 Task: Change the location settings on Google Flights.
Action: Mouse pressed left at (506, 178)
Screenshot: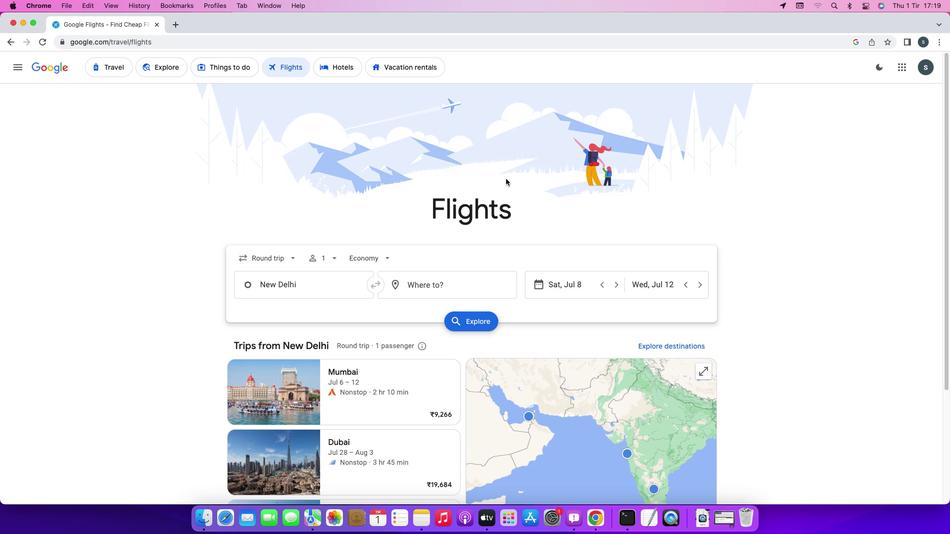
Action: Mouse moved to (513, 207)
Screenshot: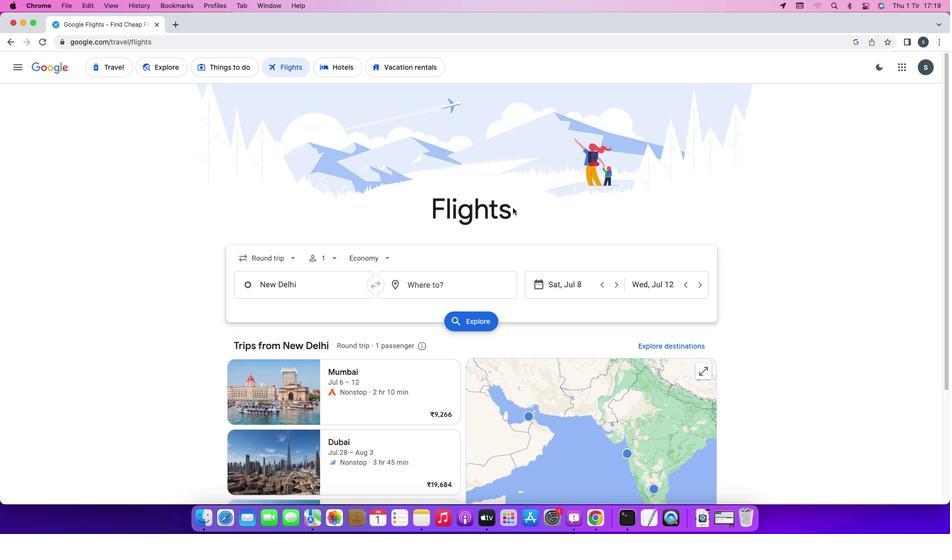 
Action: Mouse scrolled (513, 207) with delta (0, 0)
Screenshot: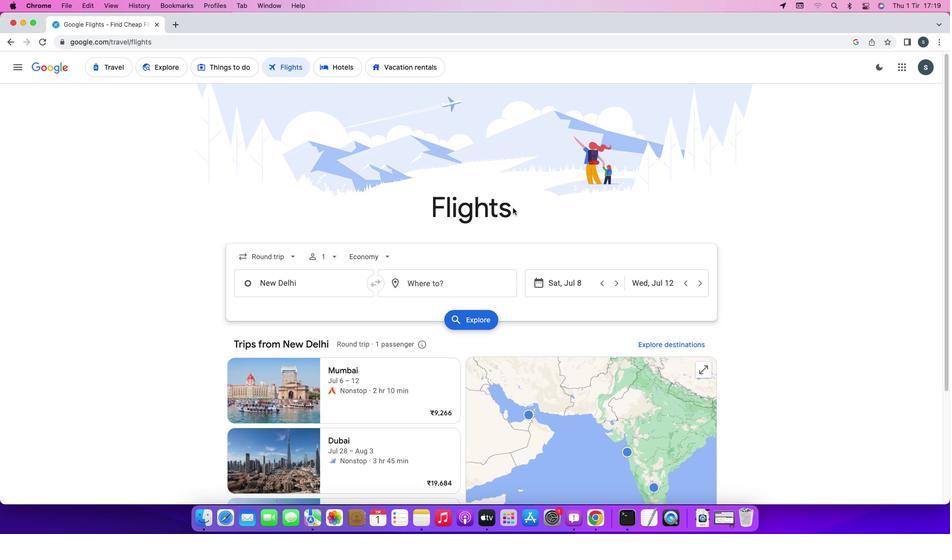 
Action: Mouse scrolled (513, 207) with delta (0, 0)
Screenshot: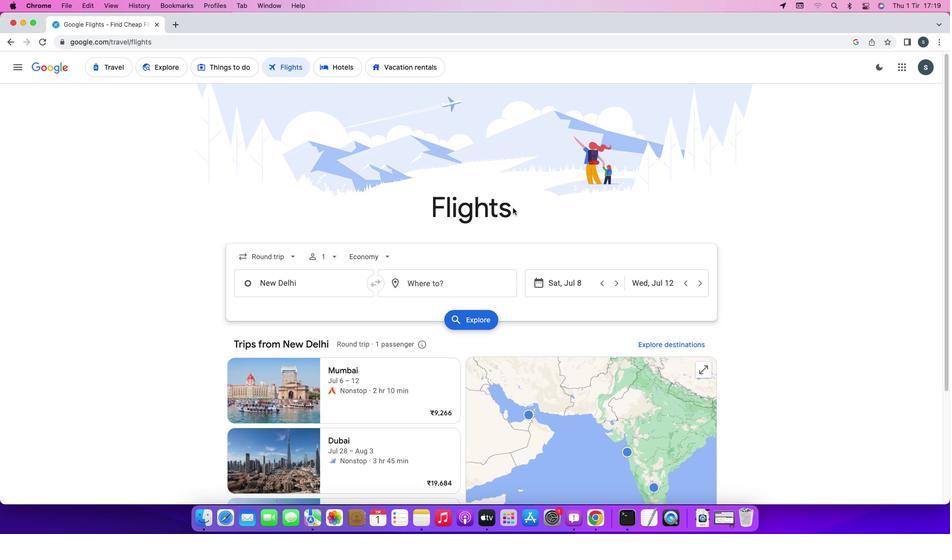 
Action: Mouse scrolled (513, 207) with delta (0, -1)
Screenshot: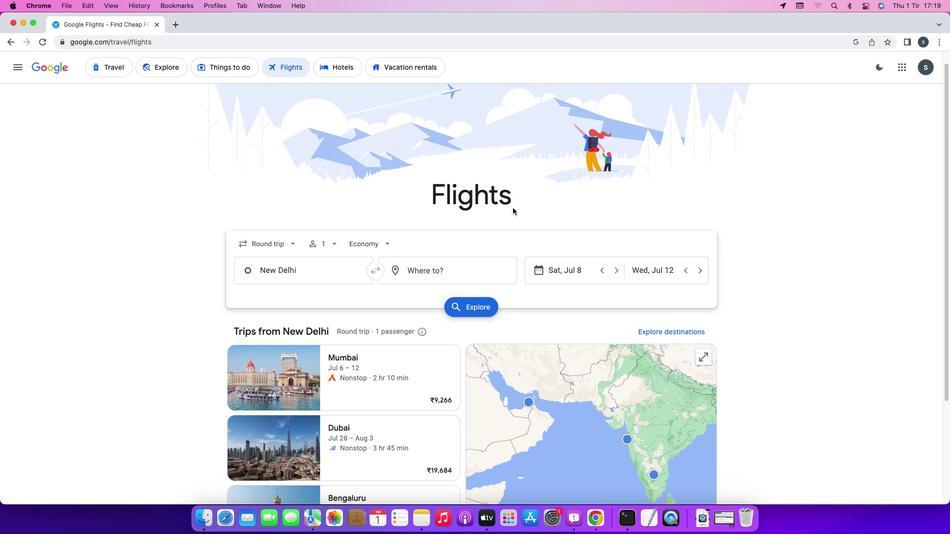 
Action: Mouse scrolled (513, 207) with delta (0, -2)
Screenshot: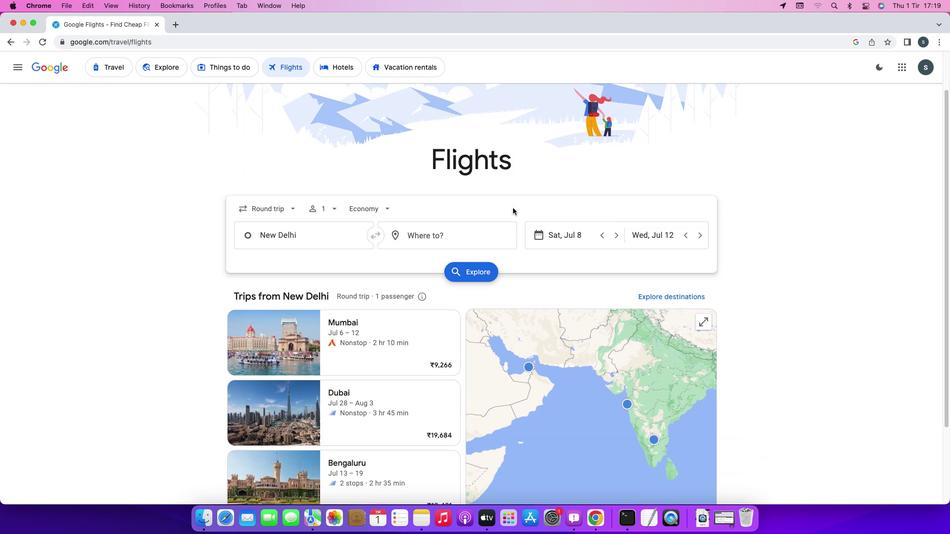 
Action: Mouse scrolled (513, 207) with delta (0, -2)
Screenshot: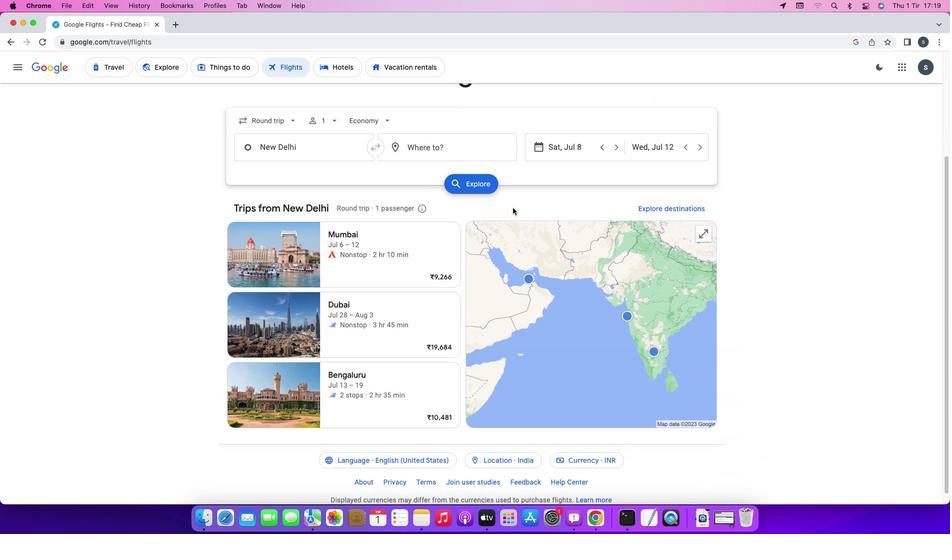 
Action: Mouse scrolled (513, 207) with delta (0, 0)
Screenshot: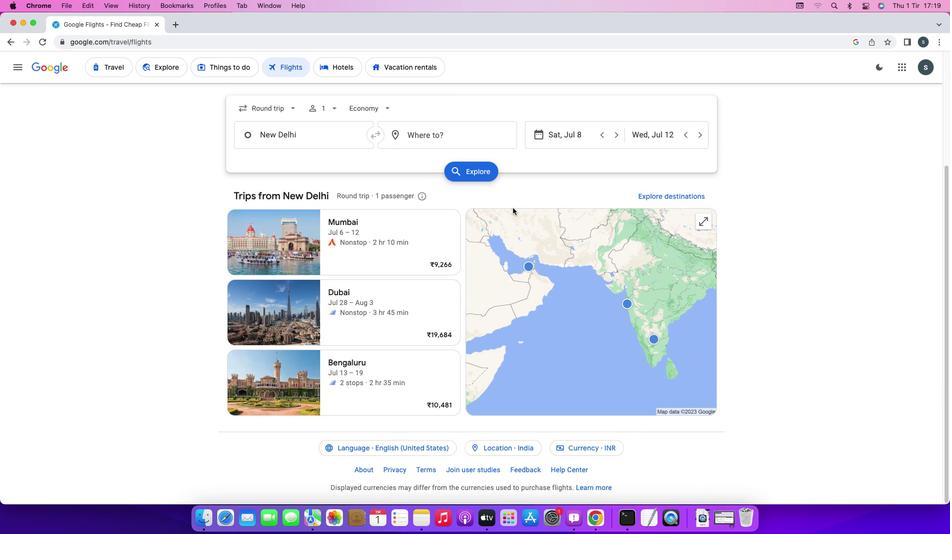 
Action: Mouse scrolled (513, 207) with delta (0, 0)
Screenshot: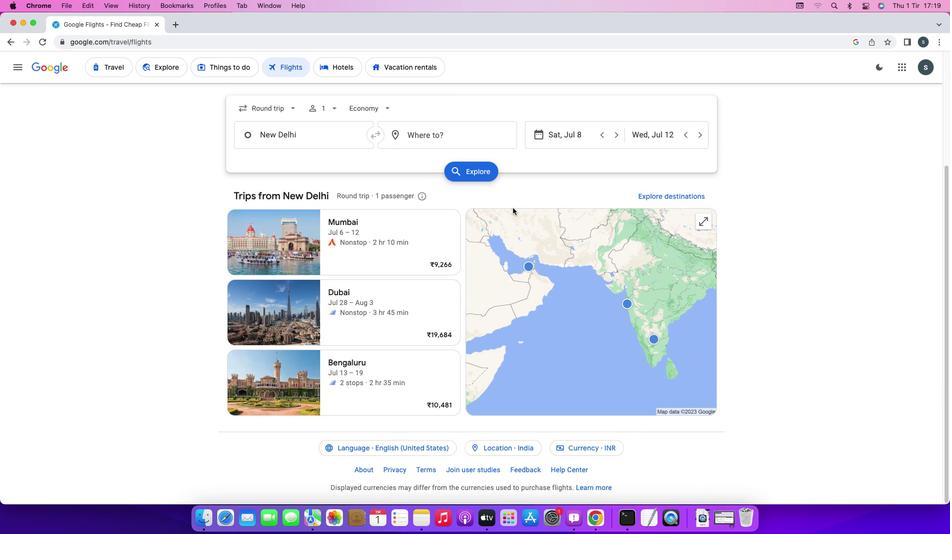 
Action: Mouse scrolled (513, 207) with delta (0, -1)
Screenshot: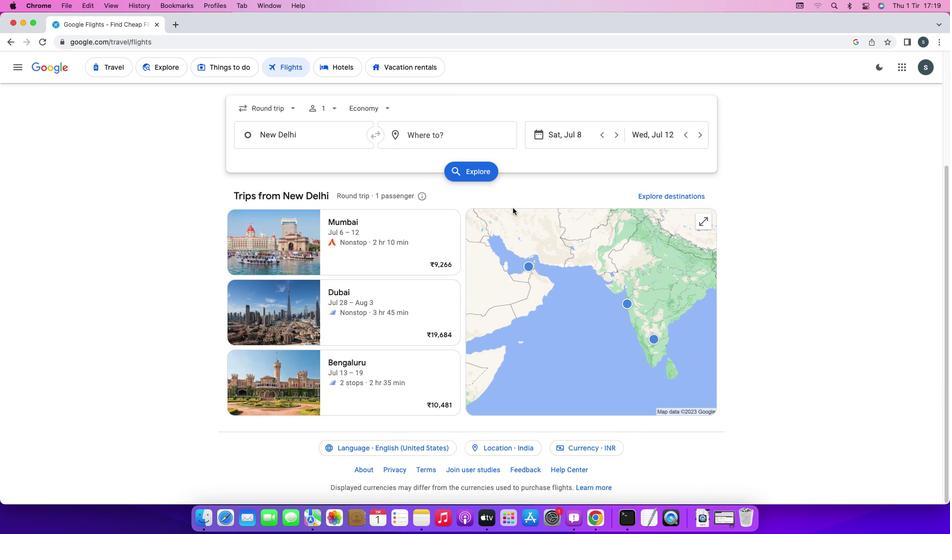 
Action: Mouse moved to (484, 450)
Screenshot: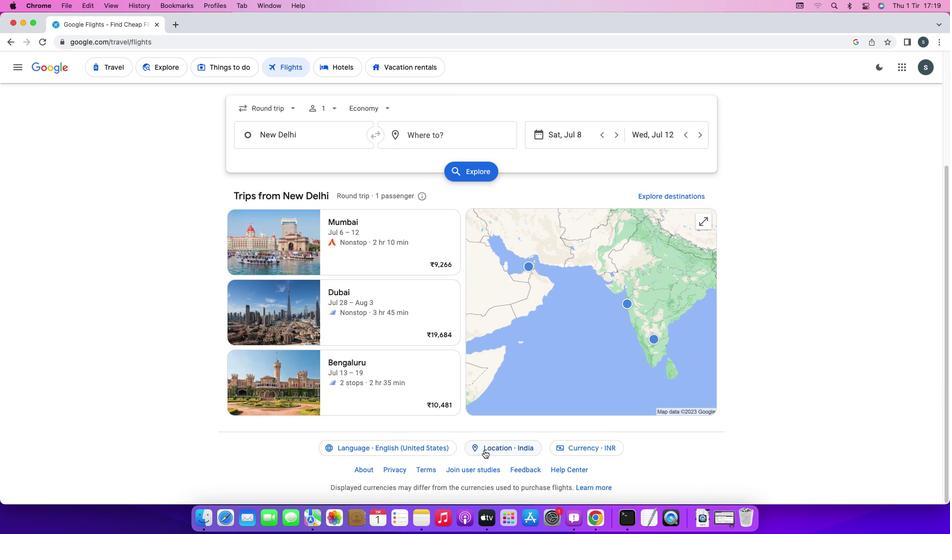 
Action: Mouse pressed left at (484, 450)
Screenshot: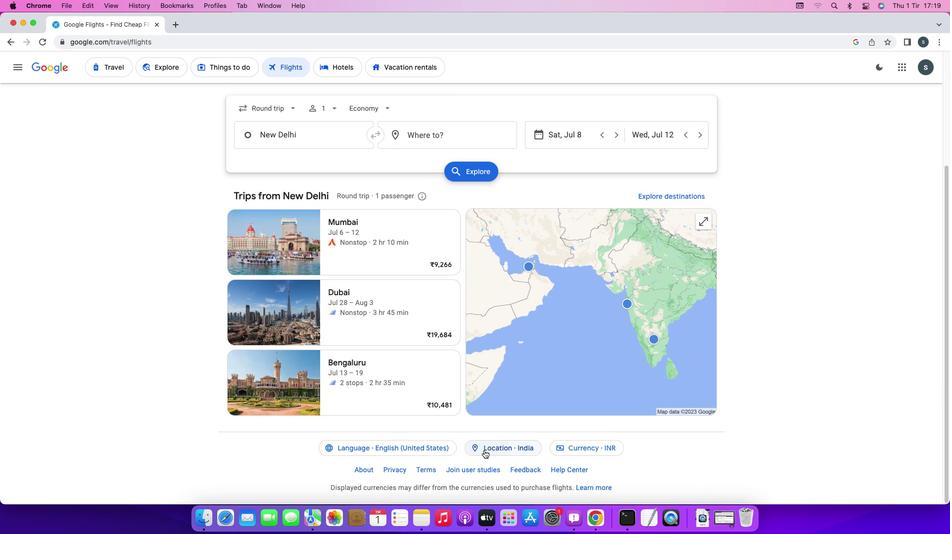 
Action: Mouse moved to (460, 309)
Screenshot: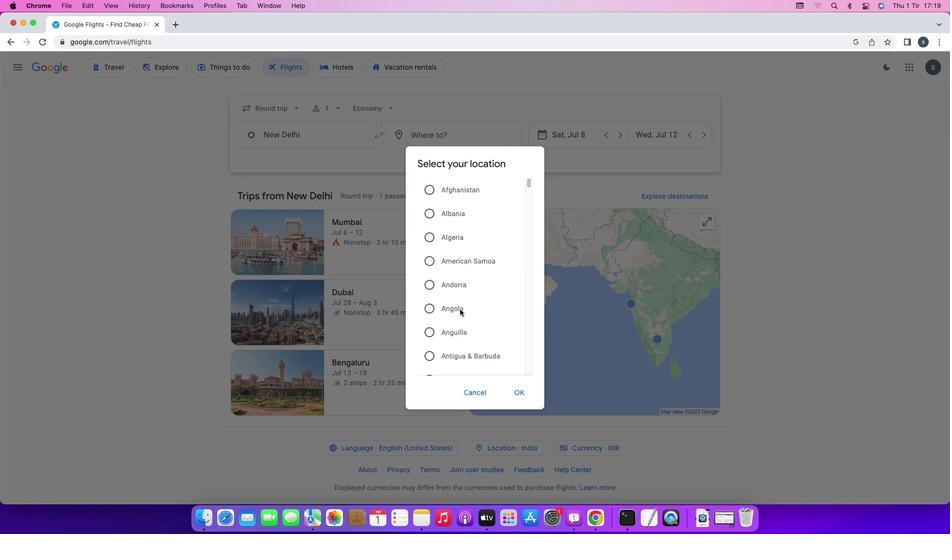 
Action: Mouse scrolled (460, 309) with delta (0, 0)
Screenshot: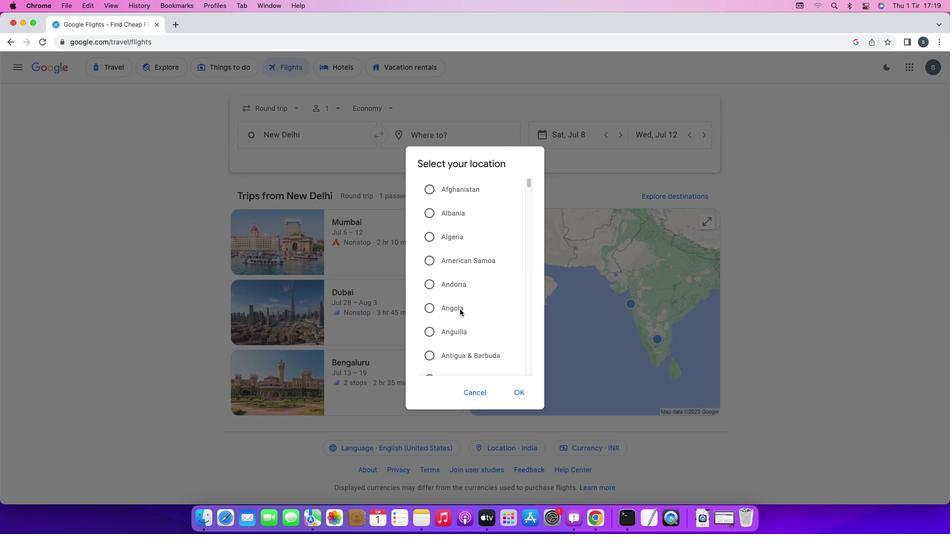 
Action: Mouse scrolled (460, 309) with delta (0, 0)
Screenshot: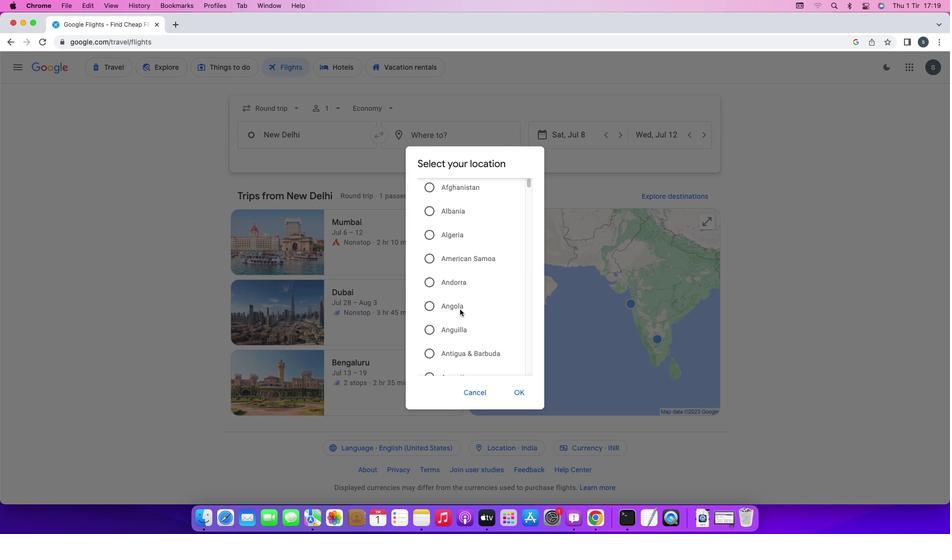 
Action: Mouse scrolled (460, 309) with delta (0, 0)
Screenshot: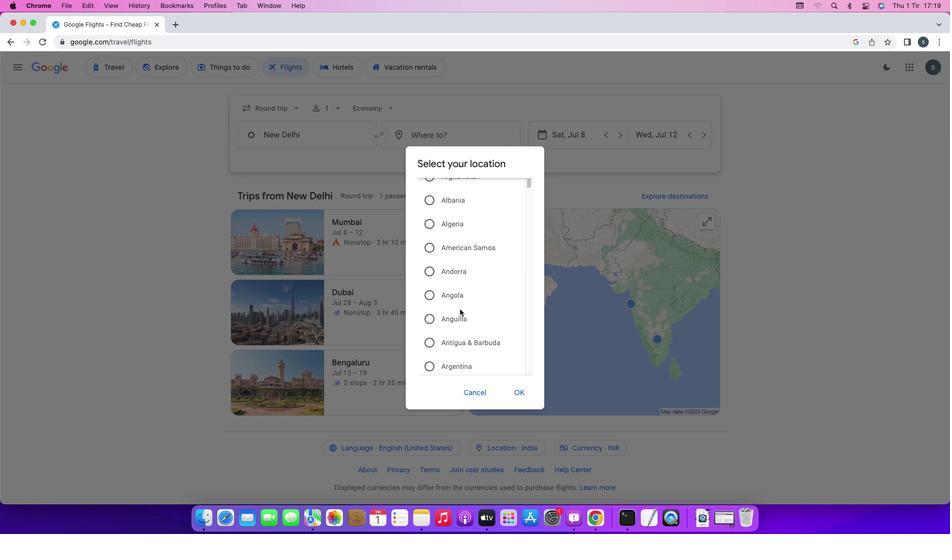 
Action: Mouse scrolled (460, 309) with delta (0, 0)
Screenshot: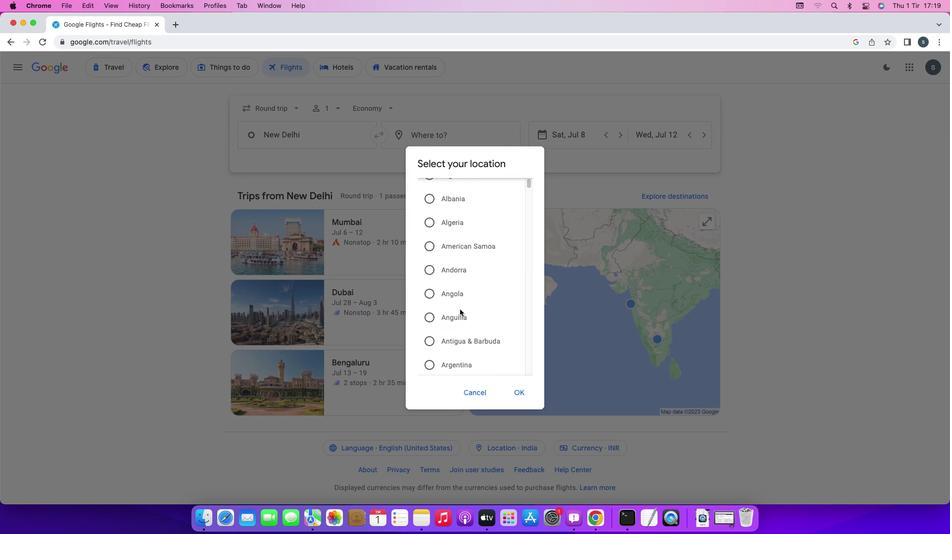 
Action: Mouse scrolled (460, 309) with delta (0, 0)
Screenshot: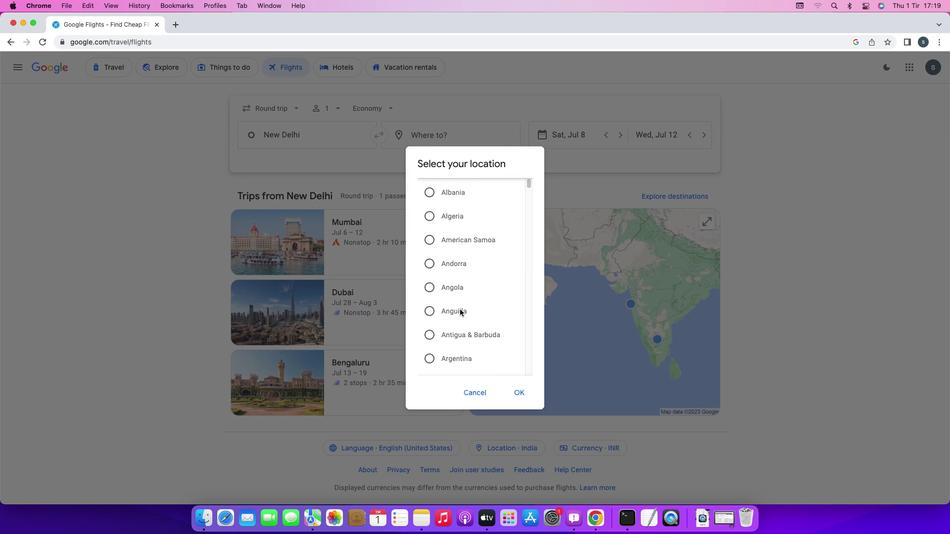 
Action: Mouse scrolled (460, 309) with delta (0, 0)
Screenshot: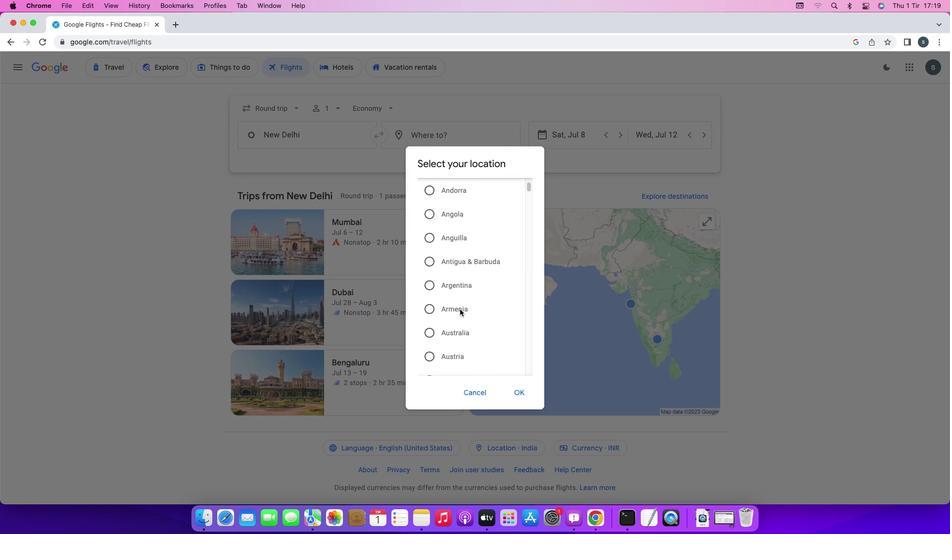 
Action: Mouse scrolled (460, 309) with delta (0, 0)
Screenshot: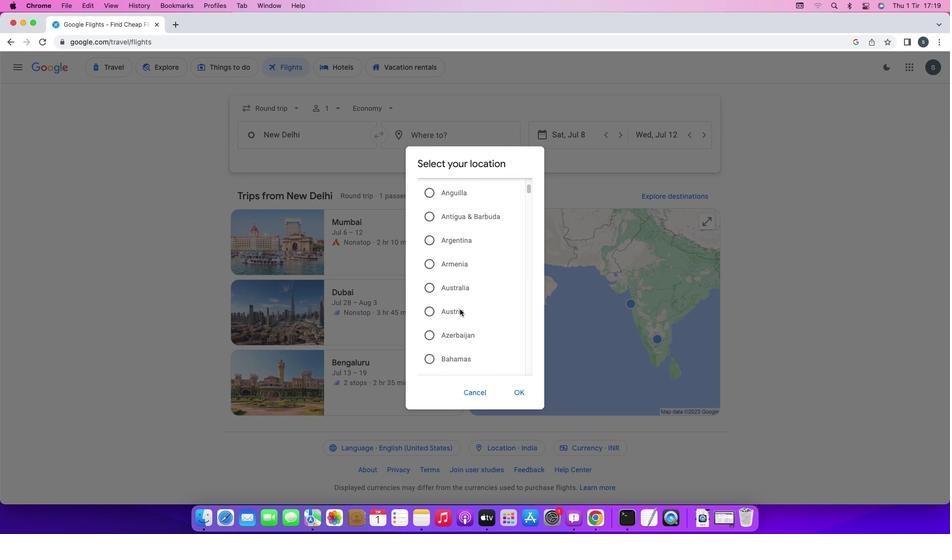 
Action: Mouse scrolled (460, 309) with delta (0, 0)
Screenshot: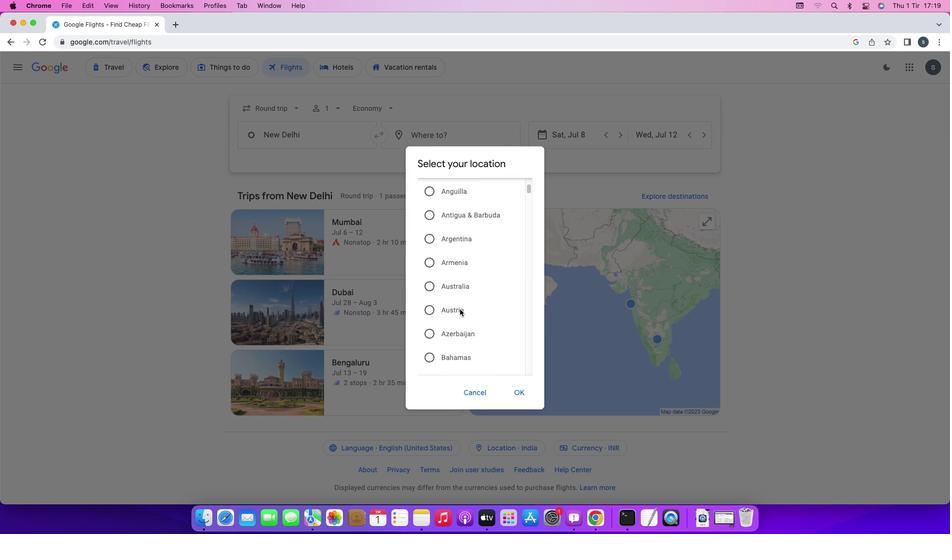 
Action: Mouse scrolled (460, 309) with delta (0, -1)
Screenshot: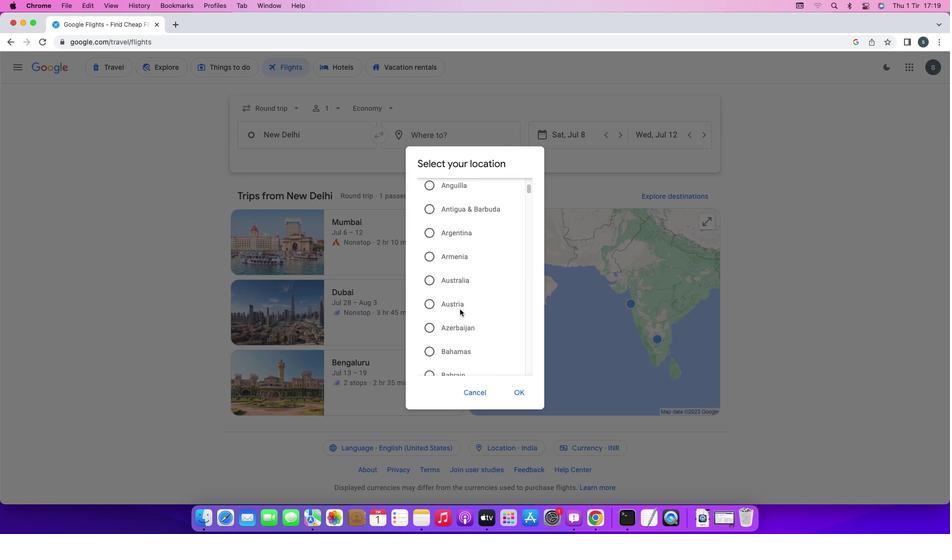 
Action: Mouse scrolled (460, 309) with delta (0, -1)
Screenshot: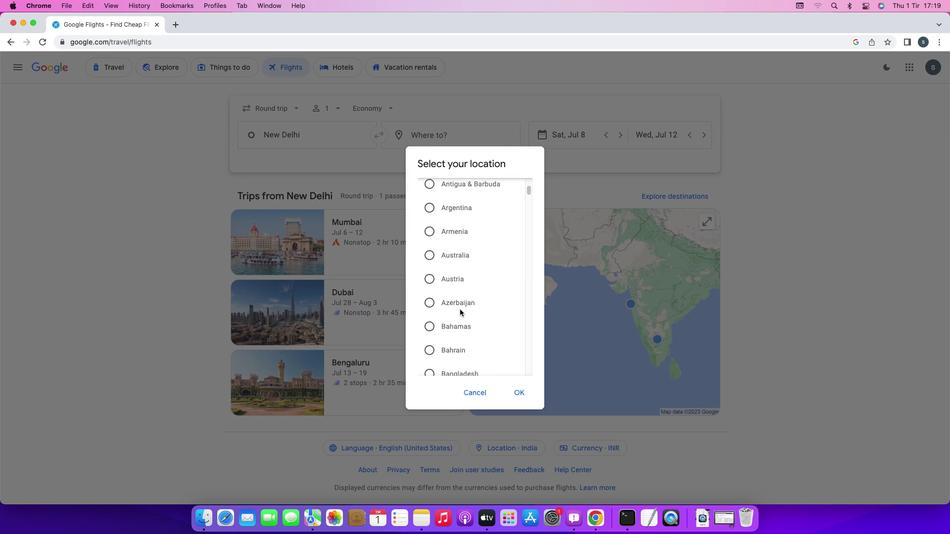 
Action: Mouse scrolled (460, 309) with delta (0, 0)
Screenshot: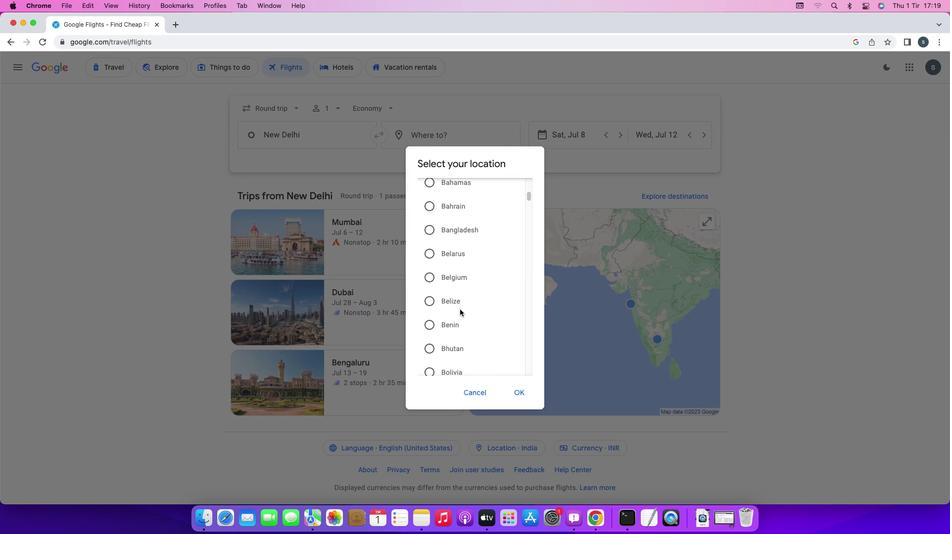 
Action: Mouse scrolled (460, 309) with delta (0, 0)
Screenshot: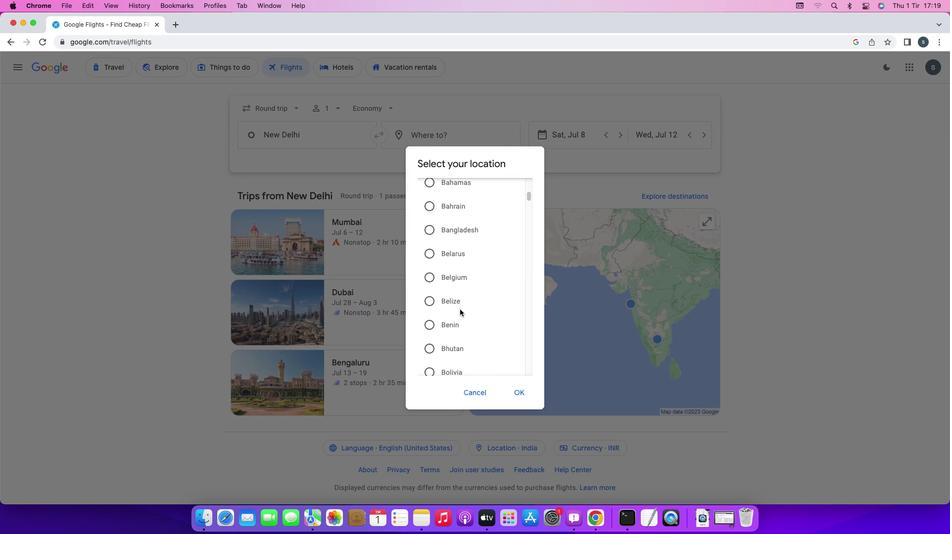 
Action: Mouse scrolled (460, 309) with delta (0, -1)
Screenshot: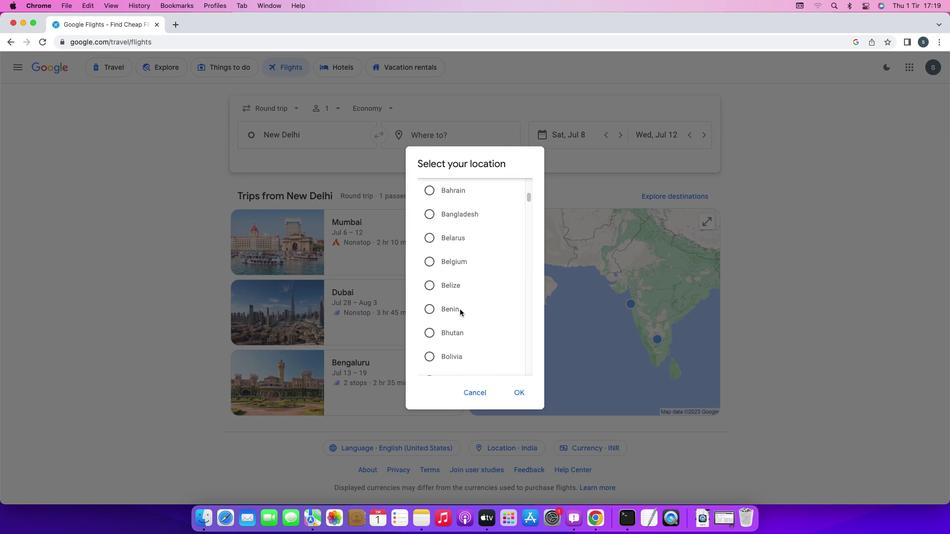 
Action: Mouse scrolled (460, 309) with delta (0, -2)
Screenshot: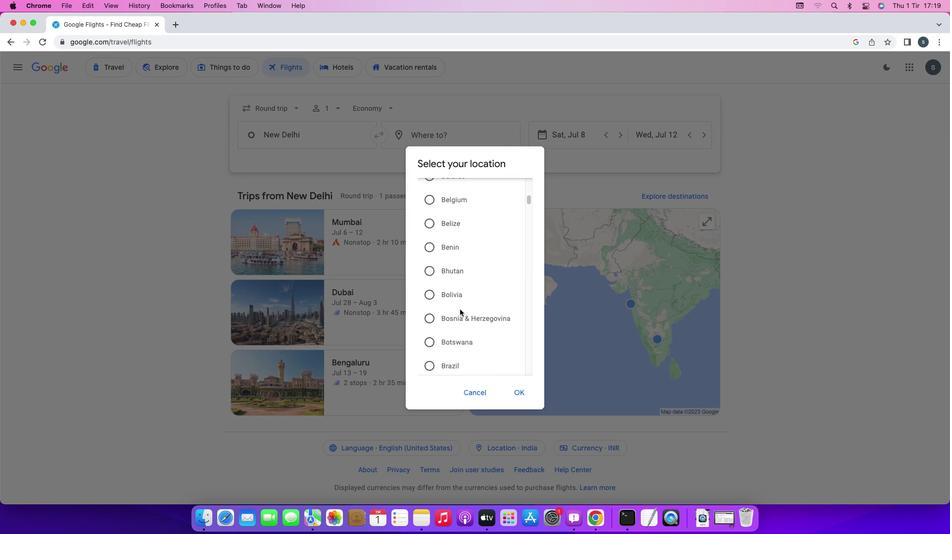 
Action: Mouse scrolled (460, 309) with delta (0, -2)
Screenshot: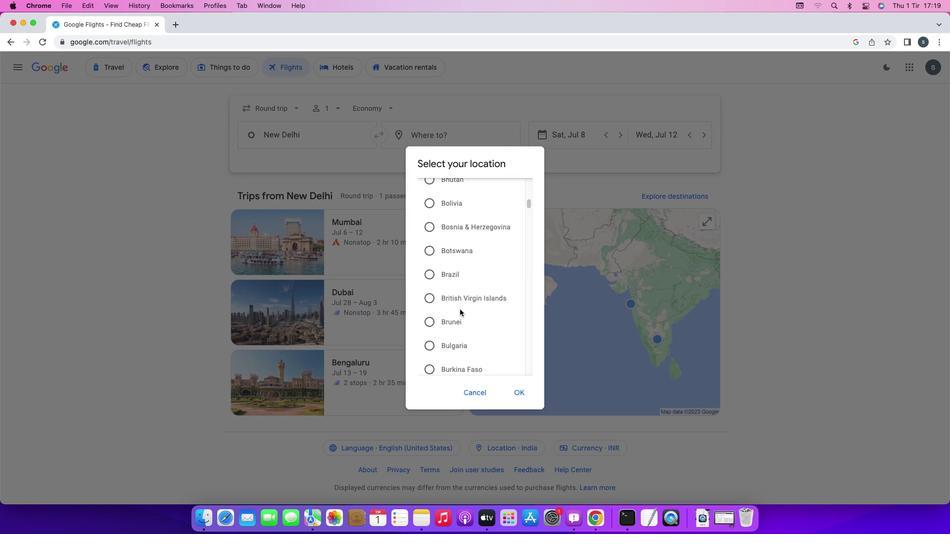 
Action: Mouse scrolled (460, 309) with delta (0, 0)
Screenshot: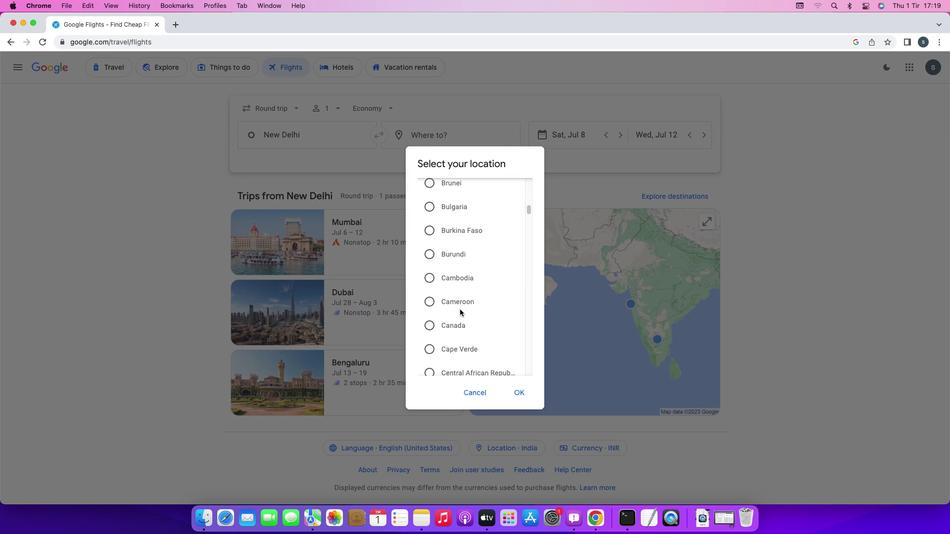 
Action: Mouse scrolled (460, 309) with delta (0, 0)
Screenshot: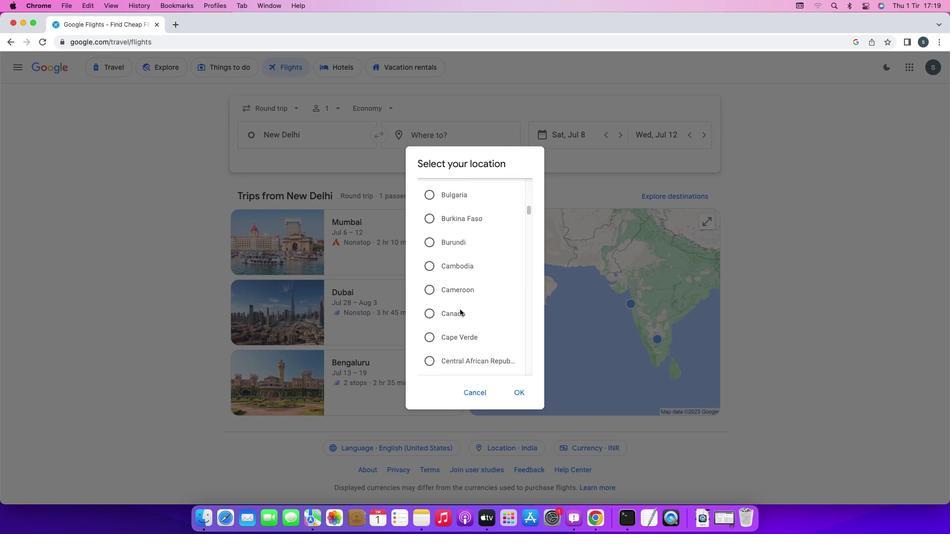 
Action: Mouse scrolled (460, 309) with delta (0, -1)
Screenshot: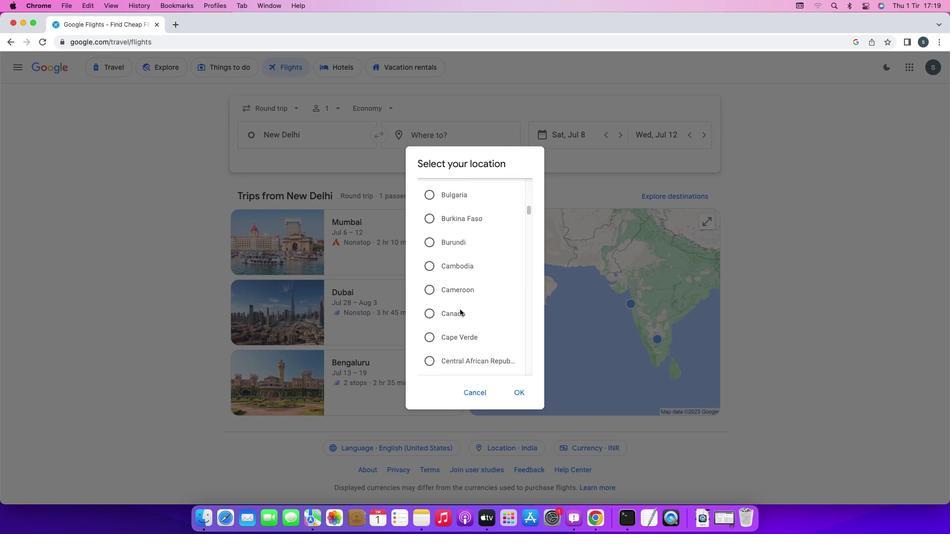 
Action: Mouse scrolled (460, 309) with delta (0, -2)
Screenshot: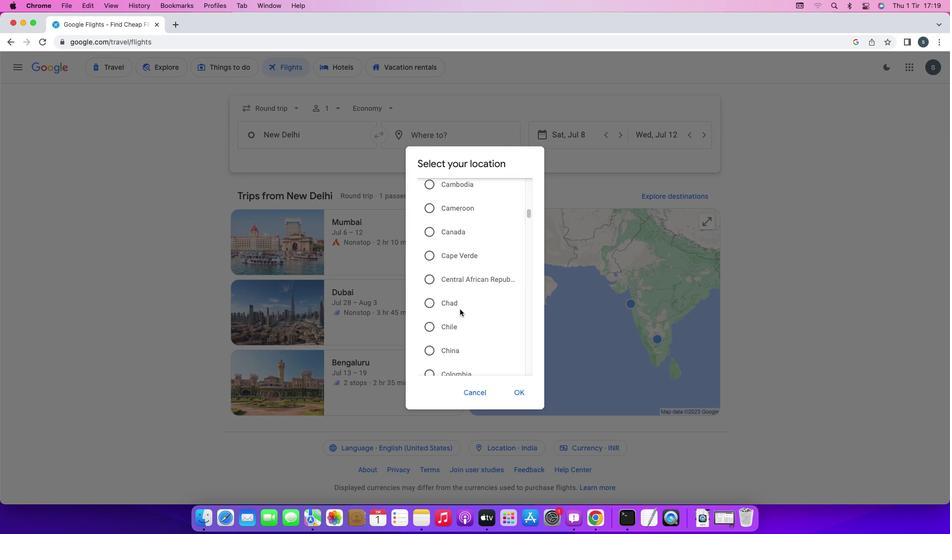 
Action: Mouse scrolled (460, 309) with delta (0, -2)
Screenshot: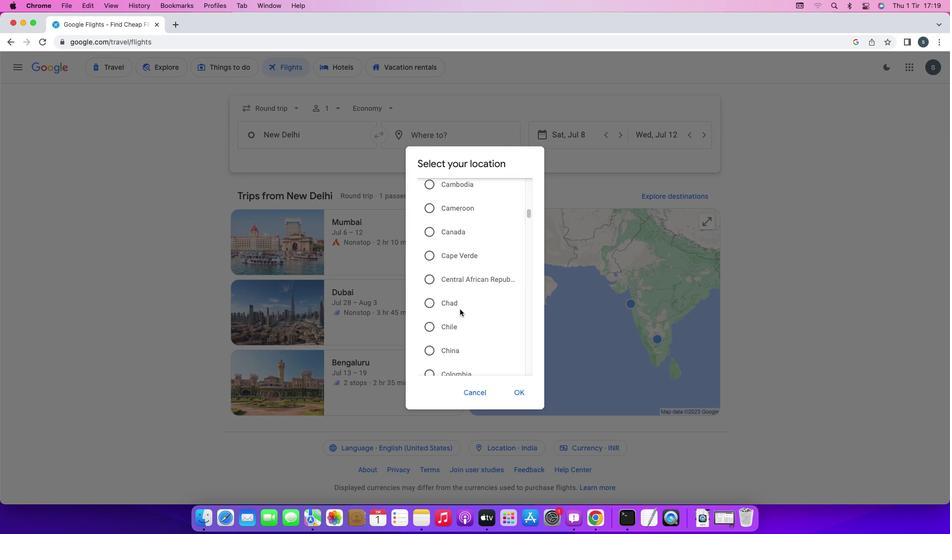 
Action: Mouse scrolled (460, 309) with delta (0, 0)
Screenshot: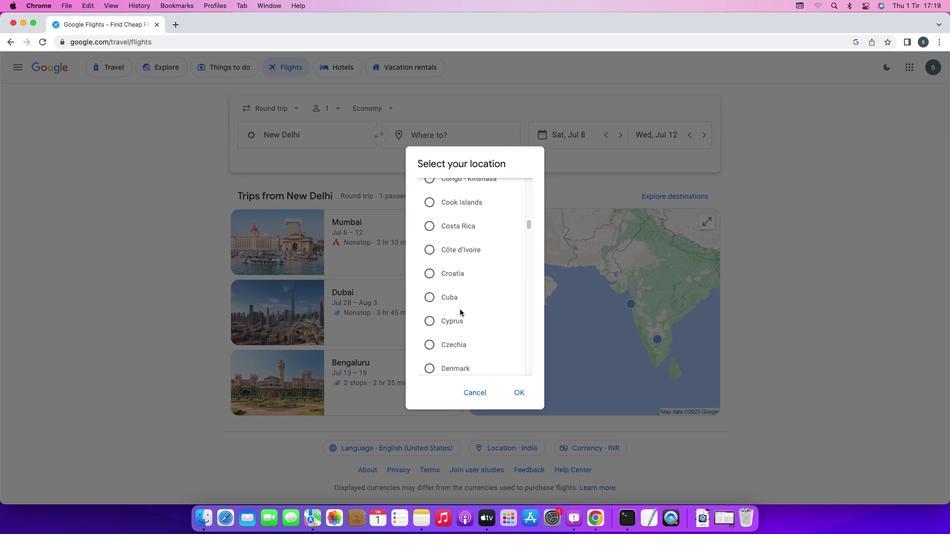 
Action: Mouse scrolled (460, 309) with delta (0, 0)
Screenshot: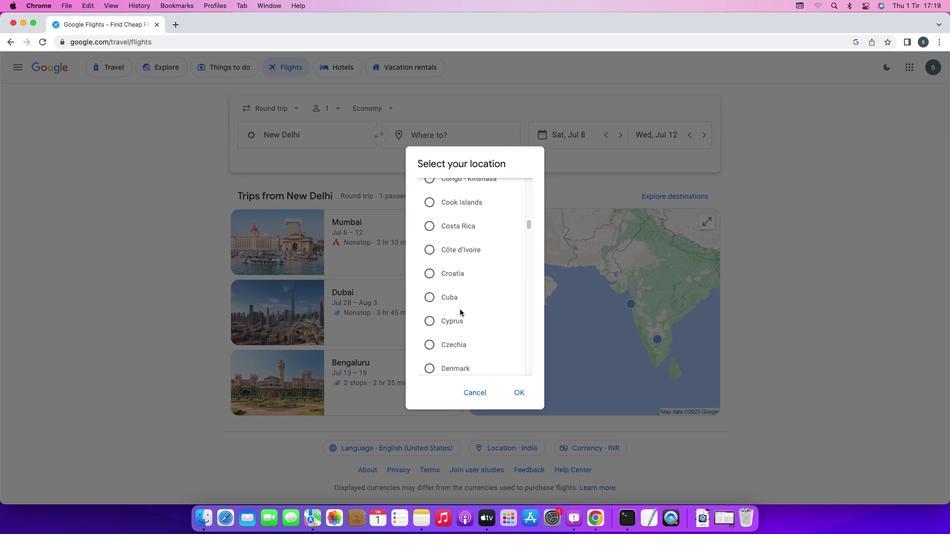 
Action: Mouse scrolled (460, 309) with delta (0, -1)
Screenshot: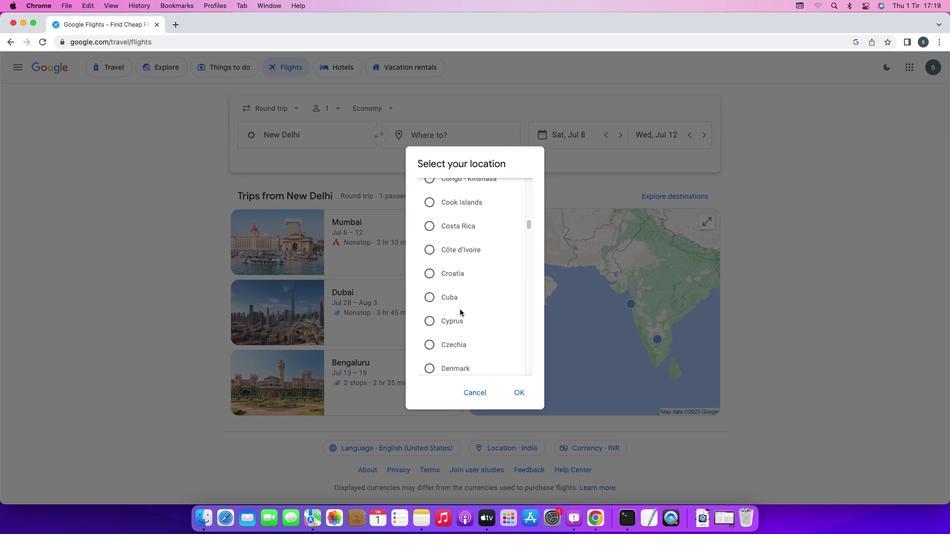 
Action: Mouse scrolled (460, 309) with delta (0, -2)
Screenshot: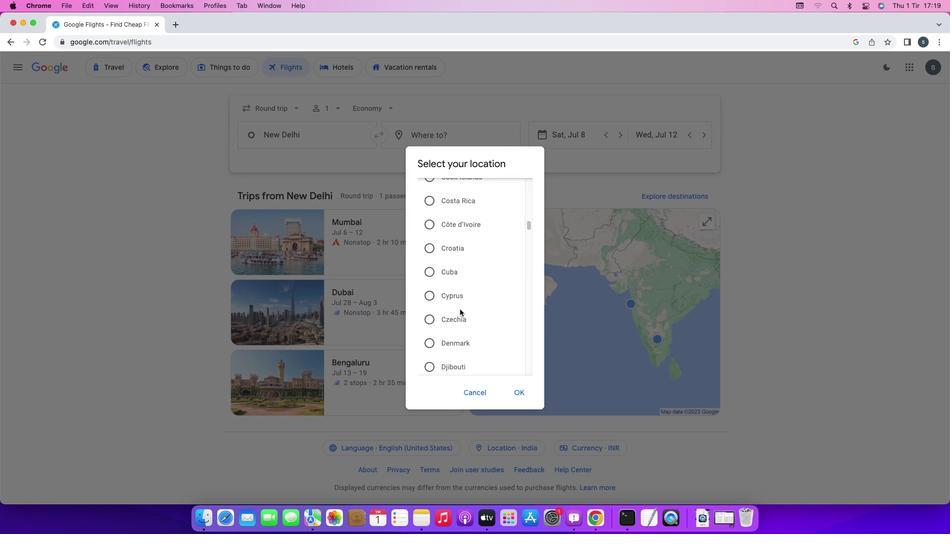 
Action: Mouse scrolled (460, 309) with delta (0, -2)
Screenshot: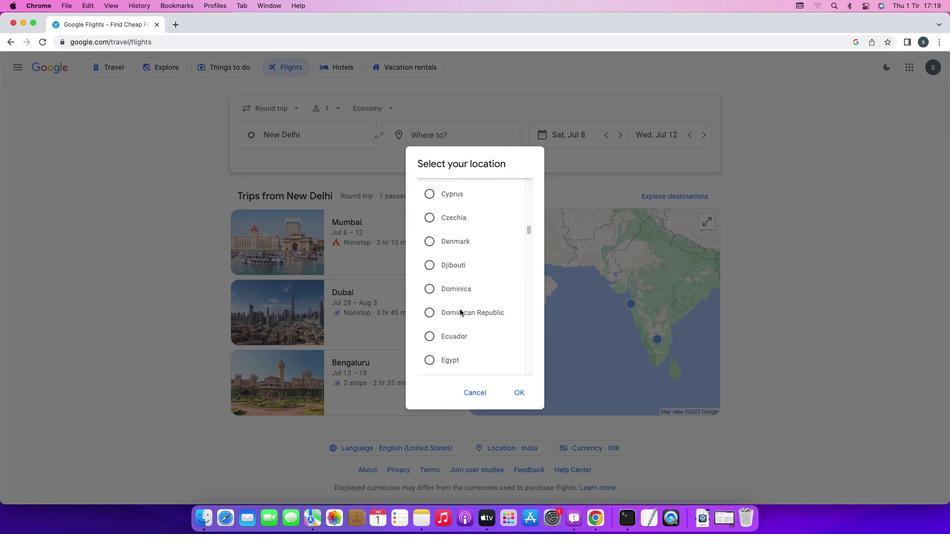 
Action: Mouse scrolled (460, 309) with delta (0, 0)
Screenshot: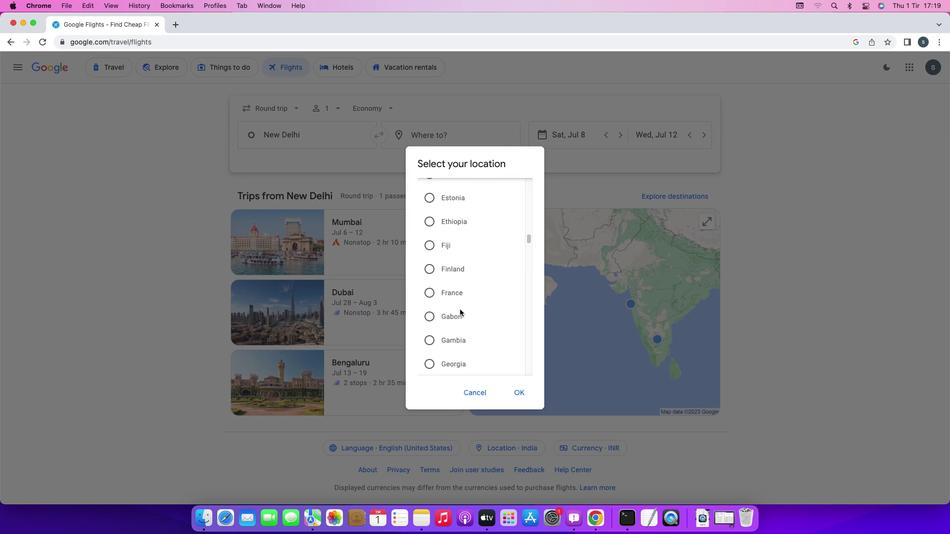 
Action: Mouse scrolled (460, 309) with delta (0, 0)
Screenshot: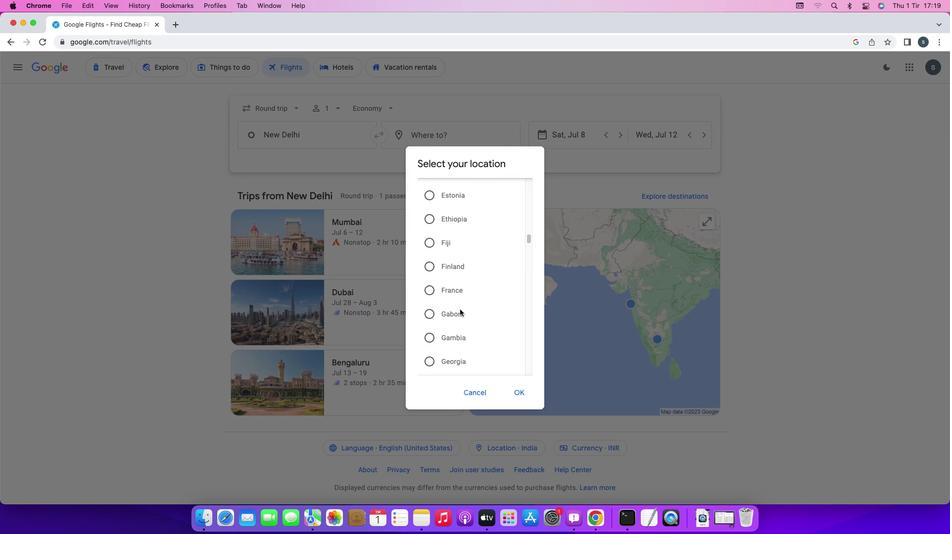 
Action: Mouse scrolled (460, 309) with delta (0, -1)
Screenshot: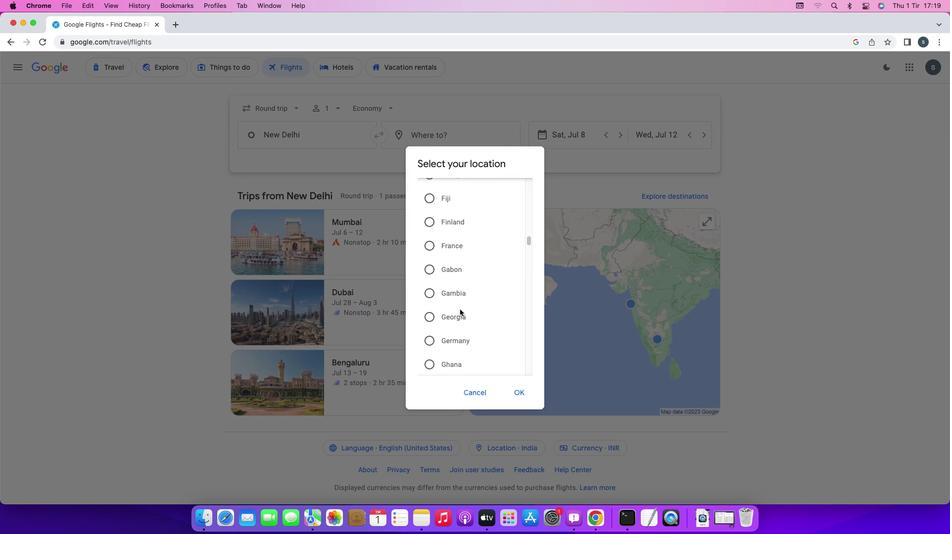 
Action: Mouse scrolled (460, 309) with delta (0, -2)
Screenshot: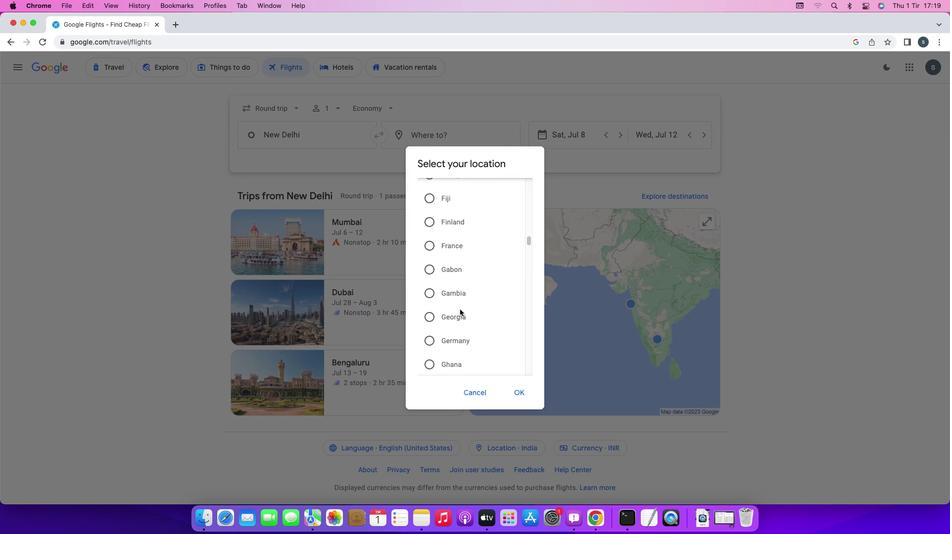 
Action: Mouse scrolled (460, 309) with delta (0, -2)
Screenshot: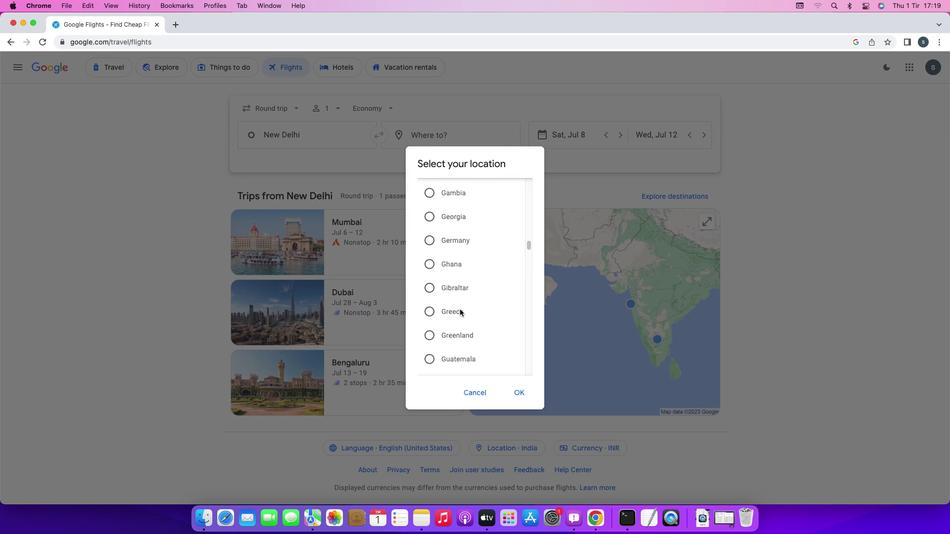 
Action: Mouse scrolled (460, 309) with delta (0, 0)
Screenshot: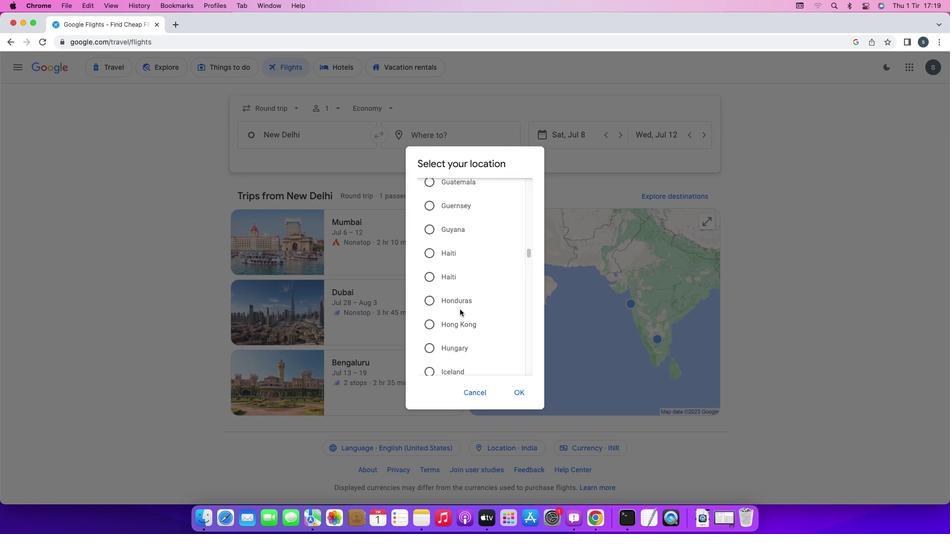 
Action: Mouse scrolled (460, 309) with delta (0, 0)
Screenshot: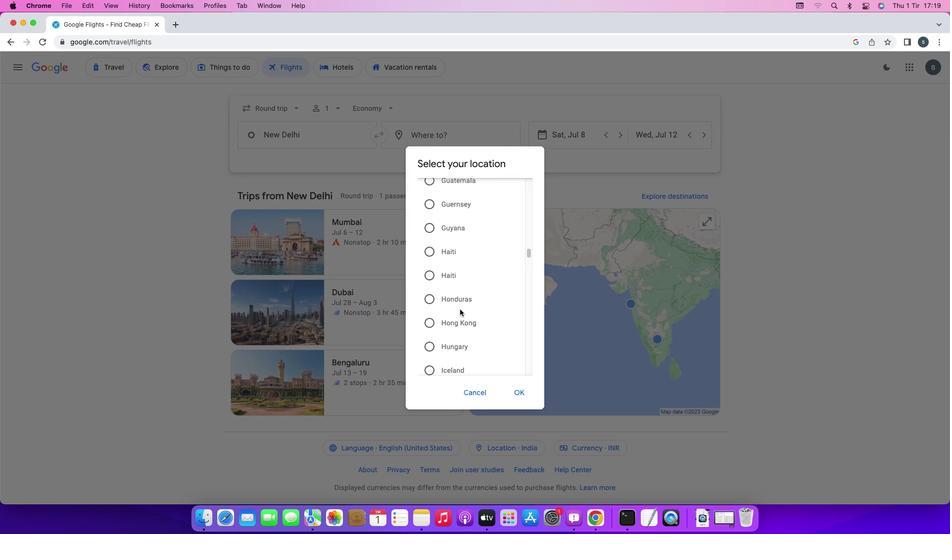 
Action: Mouse scrolled (460, 309) with delta (0, -1)
Screenshot: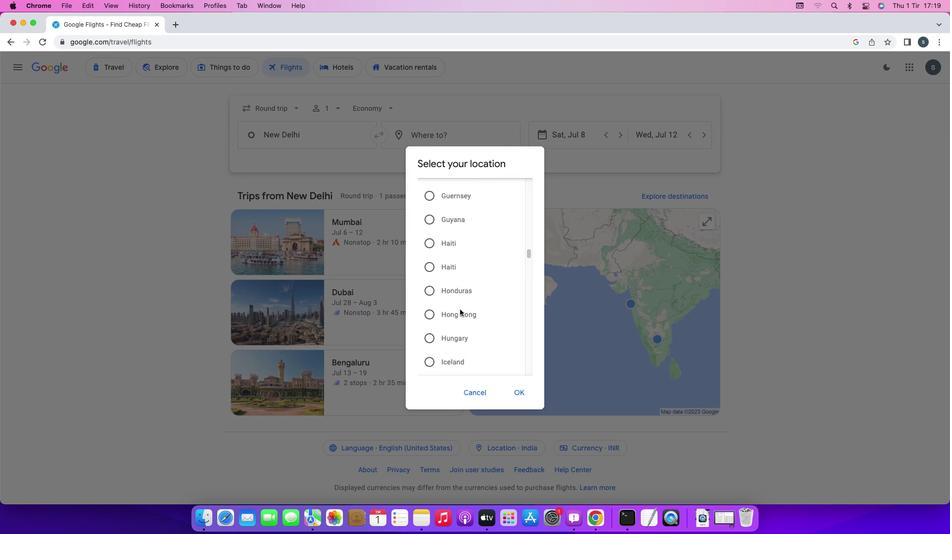 
Action: Mouse scrolled (460, 309) with delta (0, -1)
Screenshot: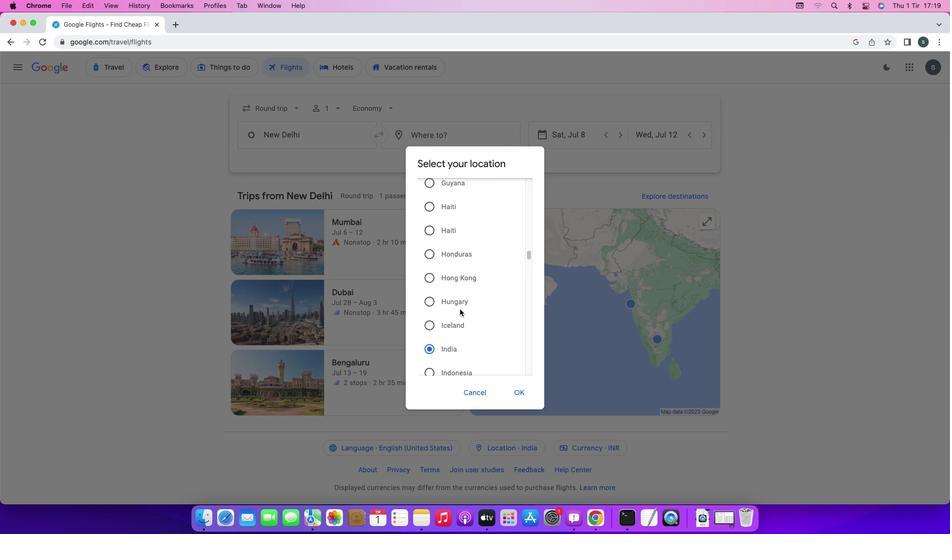 
Action: Mouse scrolled (460, 309) with delta (0, -2)
Screenshot: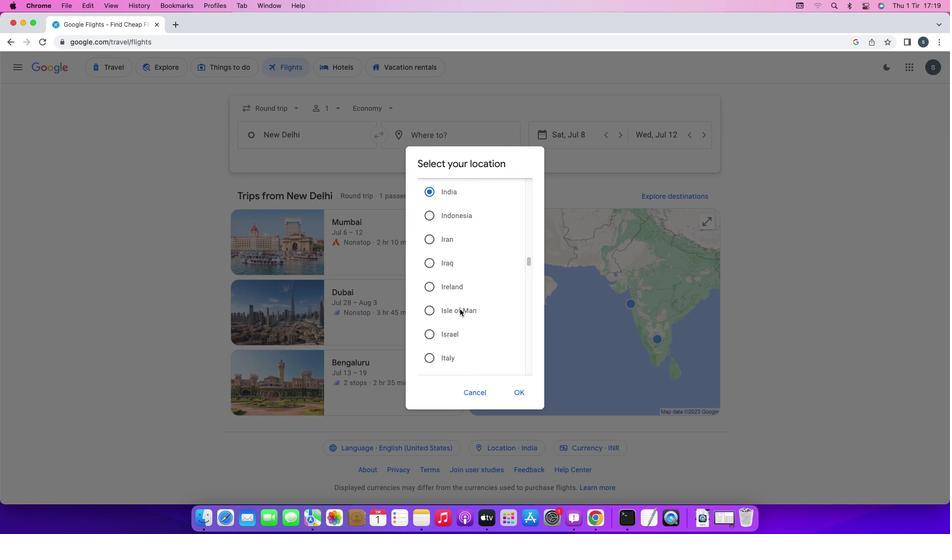 
Action: Mouse scrolled (460, 309) with delta (0, 0)
Screenshot: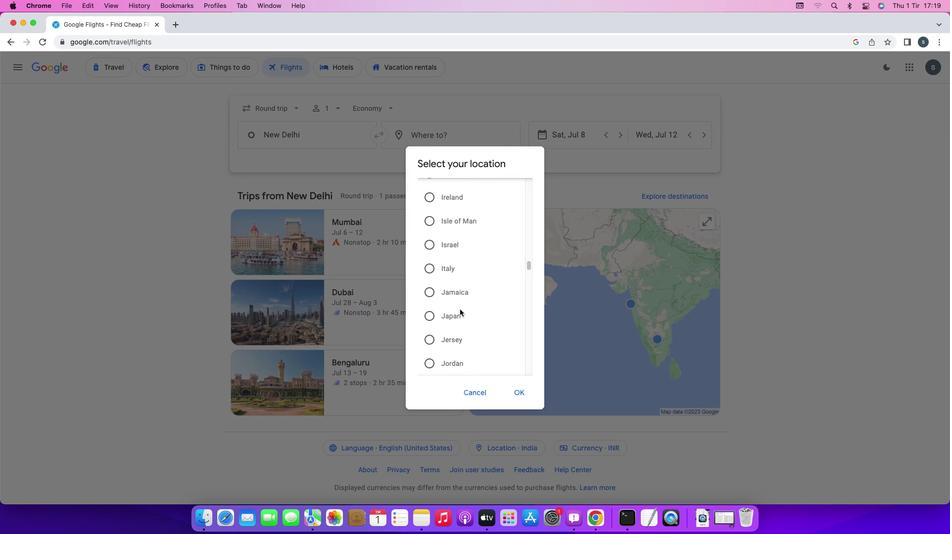 
Action: Mouse scrolled (460, 309) with delta (0, 0)
Screenshot: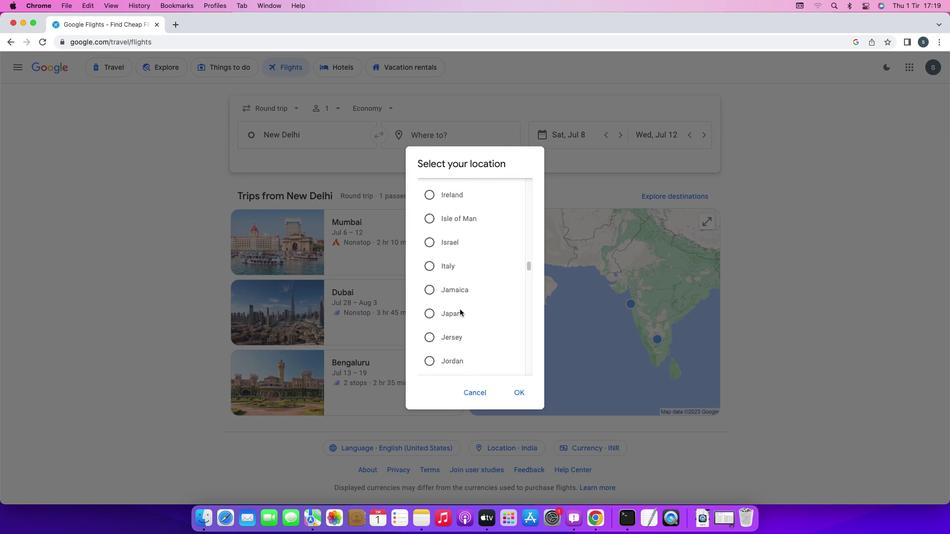 
Action: Mouse scrolled (460, 309) with delta (0, -1)
Screenshot: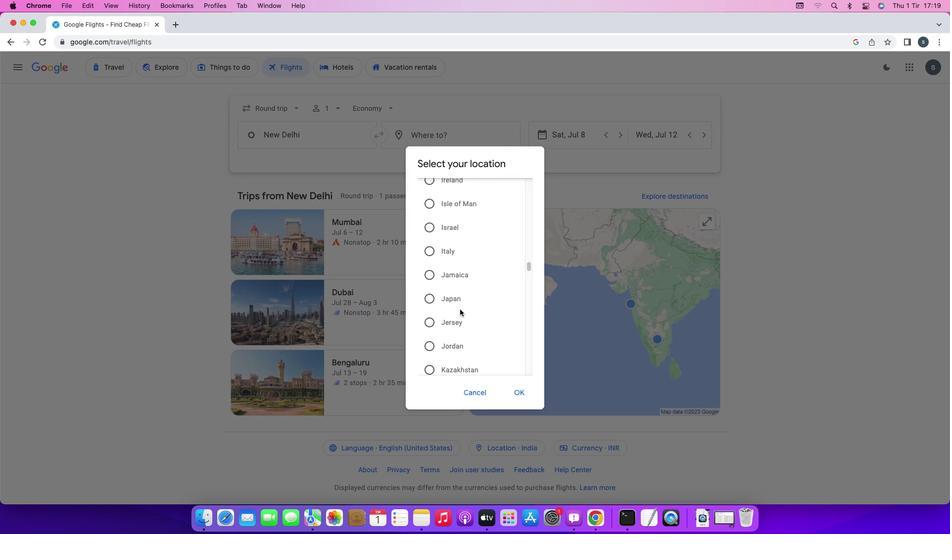 
Action: Mouse scrolled (460, 309) with delta (0, -1)
Screenshot: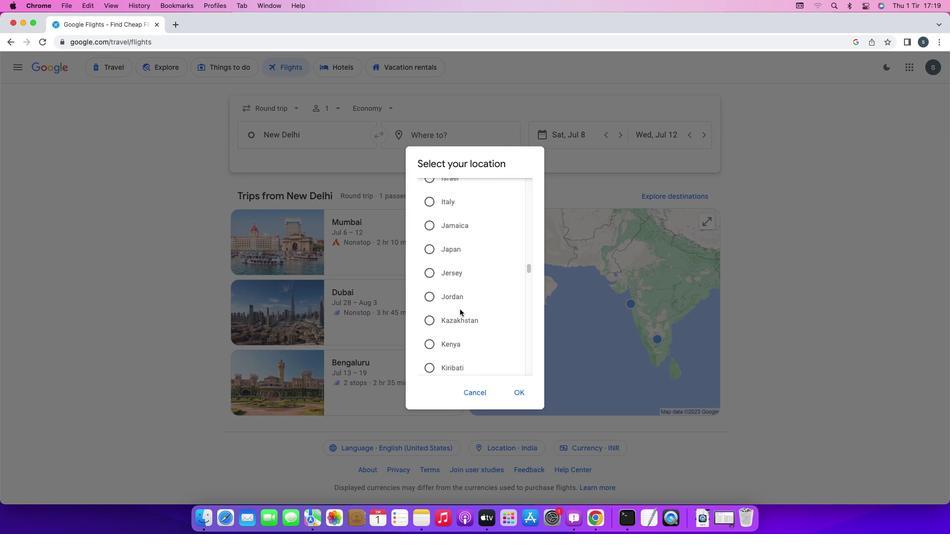 
Action: Mouse scrolled (460, 309) with delta (0, -2)
Screenshot: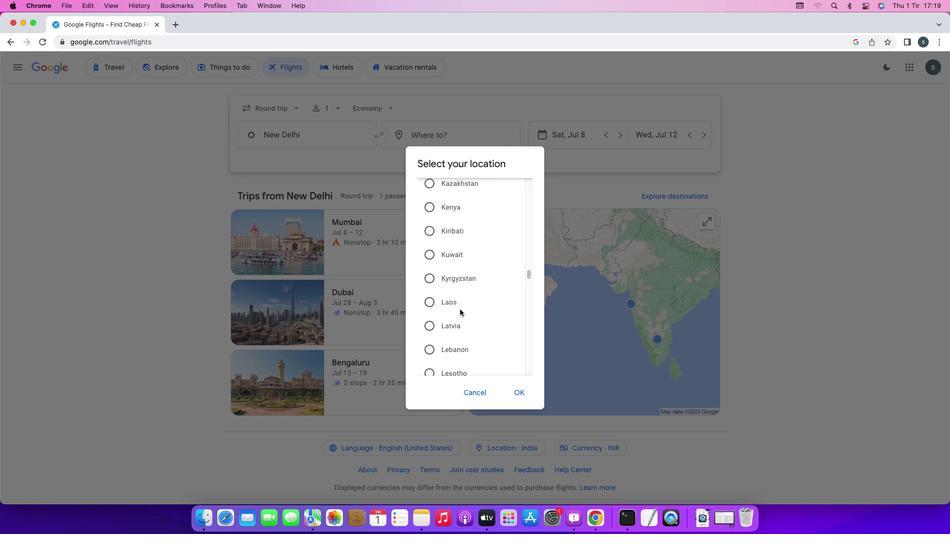 
Action: Mouse scrolled (460, 309) with delta (0, 0)
Screenshot: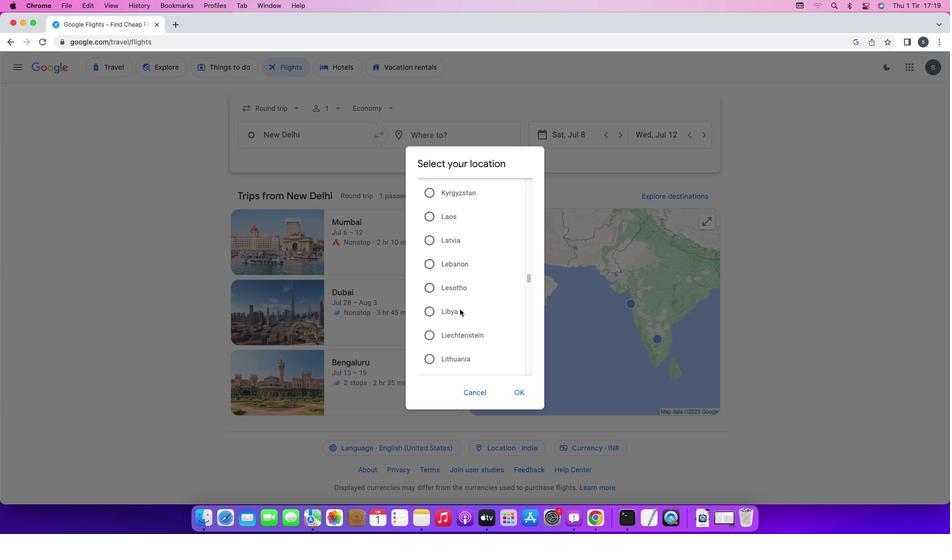 
Action: Mouse scrolled (460, 309) with delta (0, 0)
Screenshot: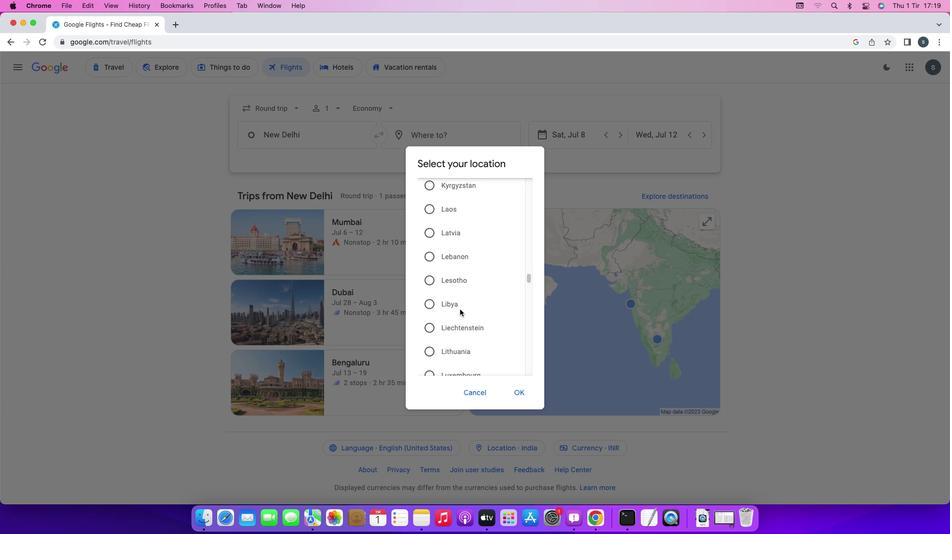 
Action: Mouse scrolled (460, 309) with delta (0, -1)
Screenshot: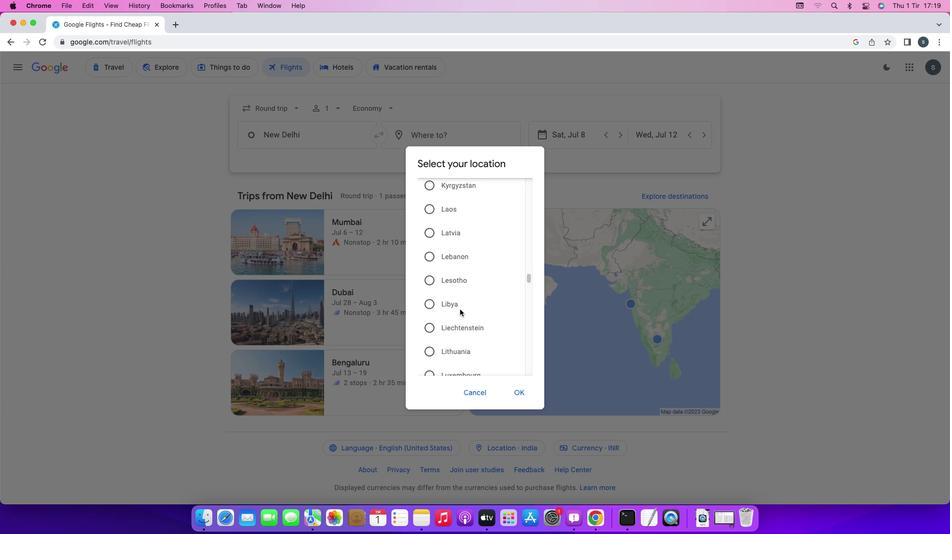 
Action: Mouse scrolled (460, 309) with delta (0, -2)
Screenshot: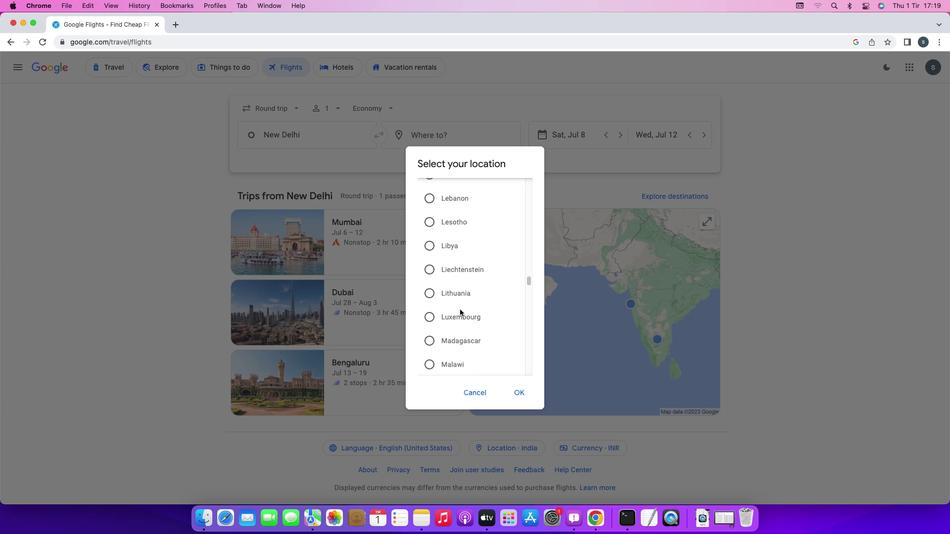 
Action: Mouse scrolled (460, 309) with delta (0, -2)
Screenshot: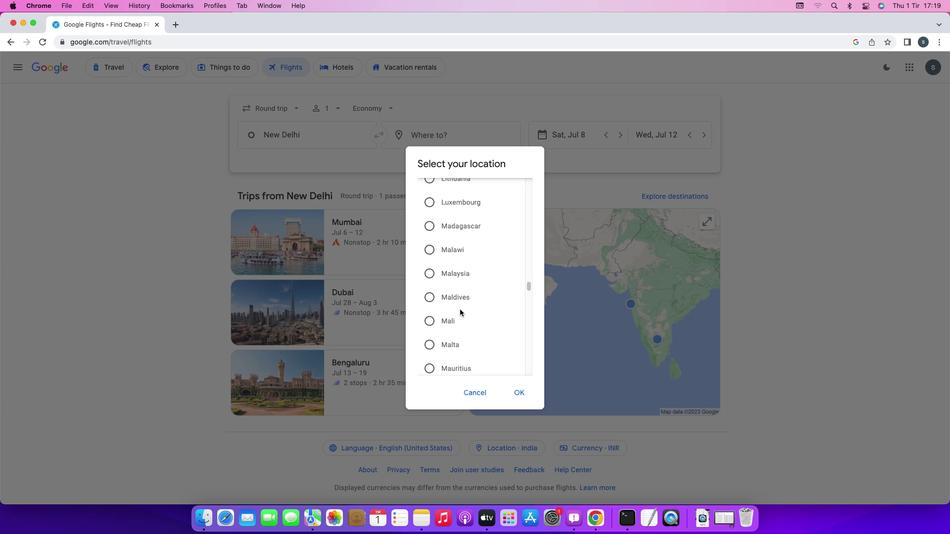 
Action: Mouse scrolled (460, 309) with delta (0, 0)
Screenshot: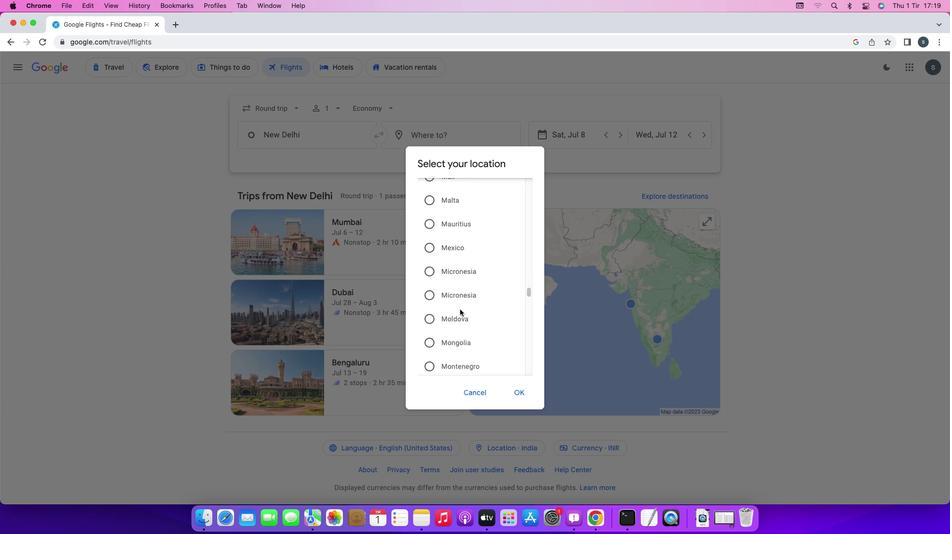 
Action: Mouse scrolled (460, 309) with delta (0, 0)
Screenshot: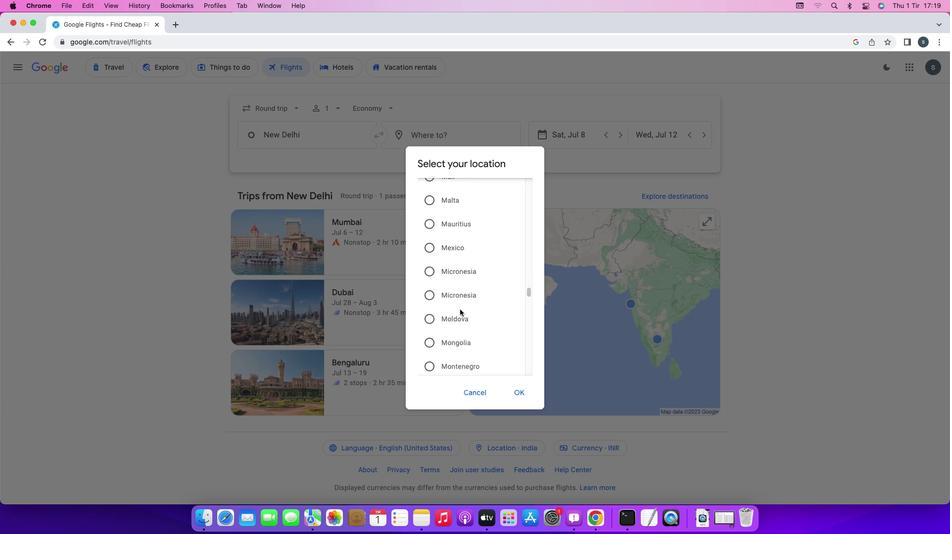 
Action: Mouse scrolled (460, 309) with delta (0, -1)
Screenshot: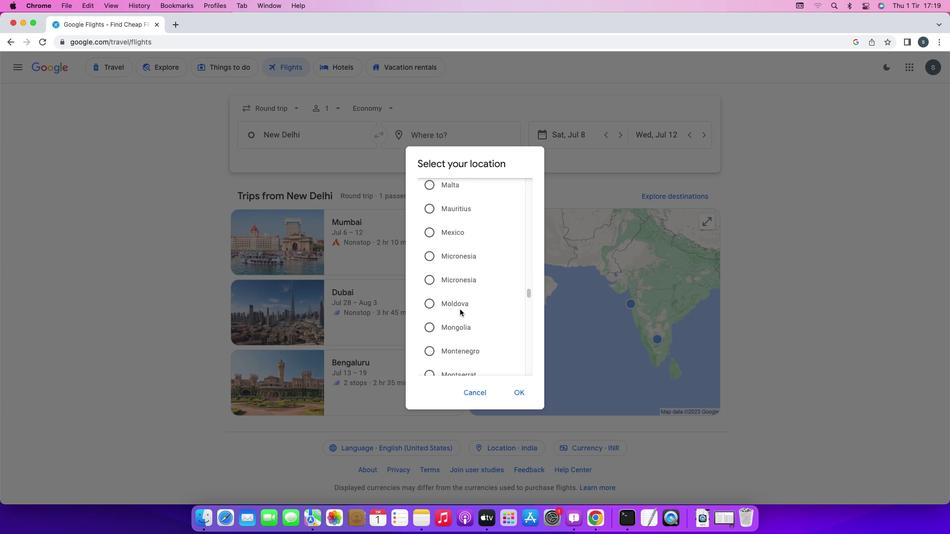 
Action: Mouse scrolled (460, 309) with delta (0, -2)
Screenshot: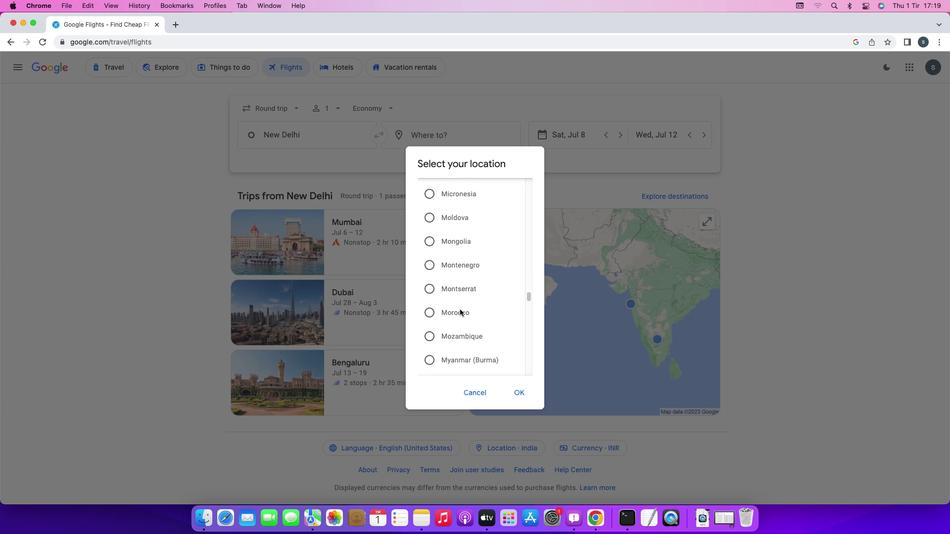 
Action: Mouse scrolled (460, 309) with delta (0, -2)
Screenshot: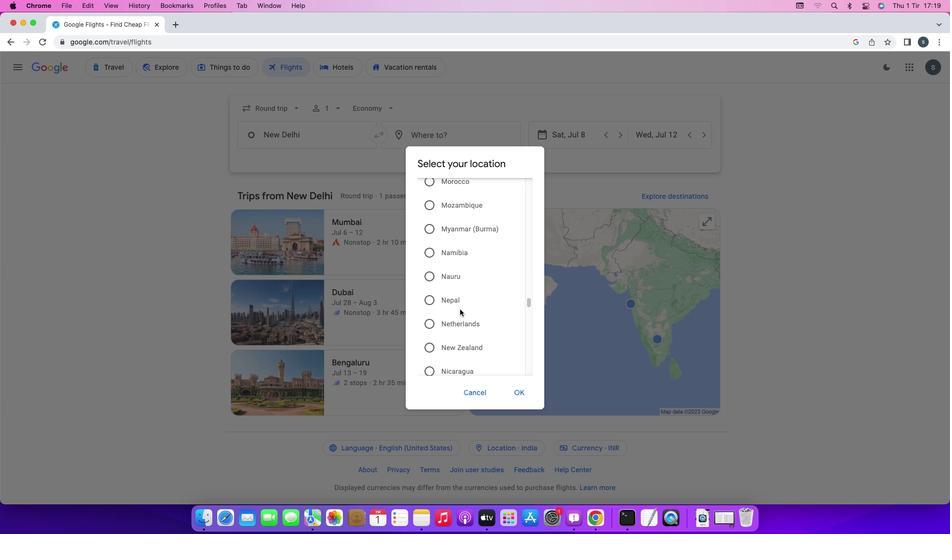 
Action: Mouse scrolled (460, 309) with delta (0, 0)
Screenshot: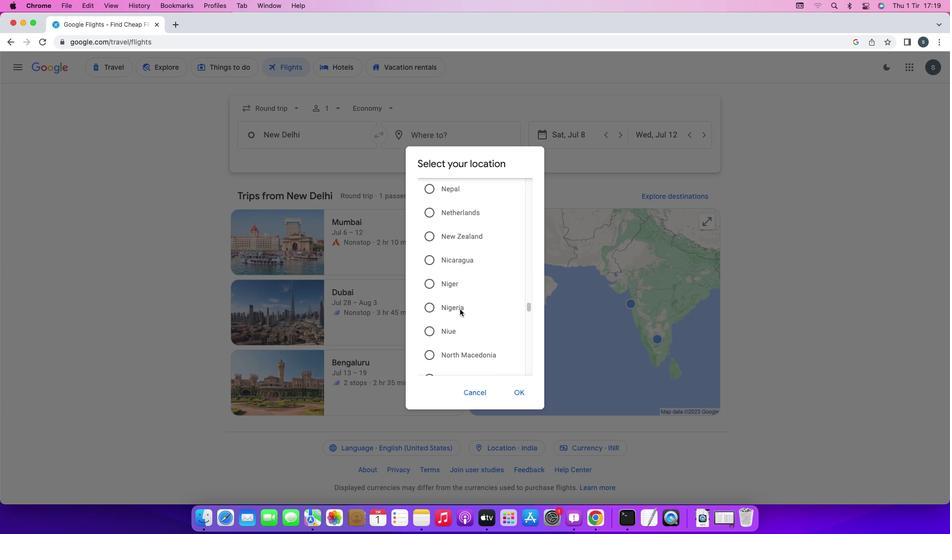 
Action: Mouse scrolled (460, 309) with delta (0, 0)
Screenshot: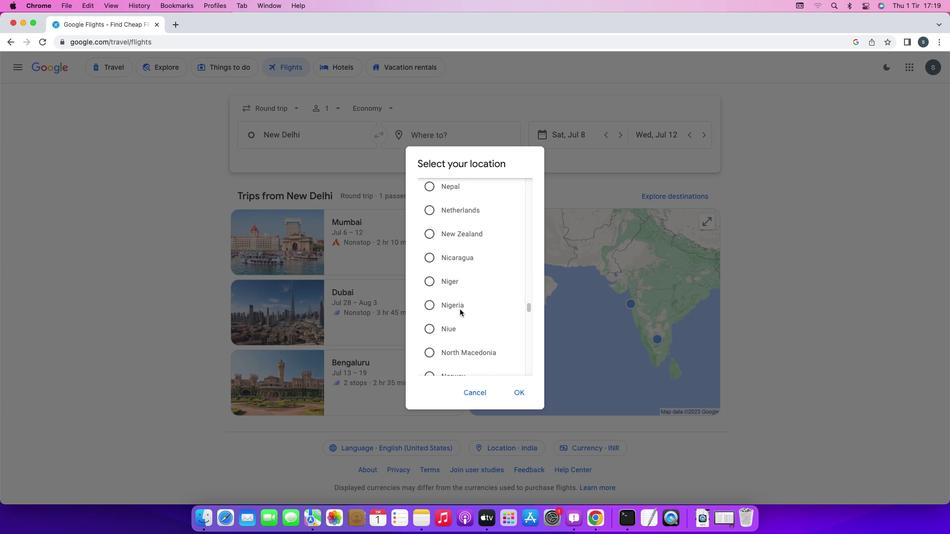 
Action: Mouse scrolled (460, 309) with delta (0, -1)
Screenshot: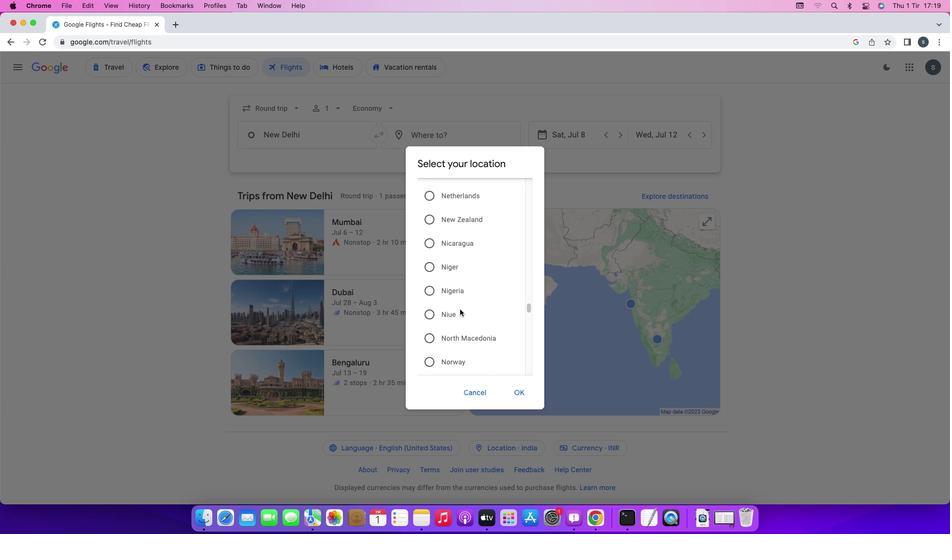 
Action: Mouse scrolled (460, 309) with delta (0, -1)
Screenshot: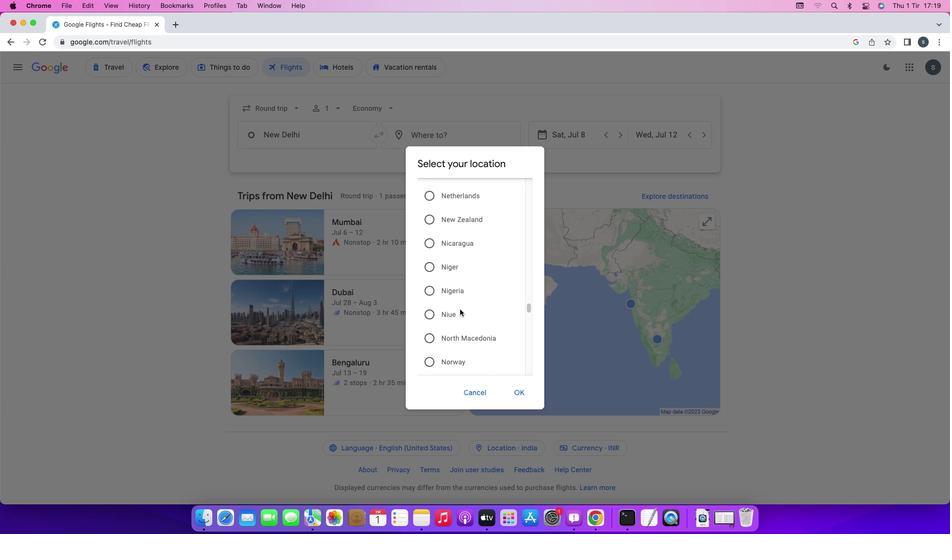 
Action: Mouse scrolled (460, 309) with delta (0, 0)
Screenshot: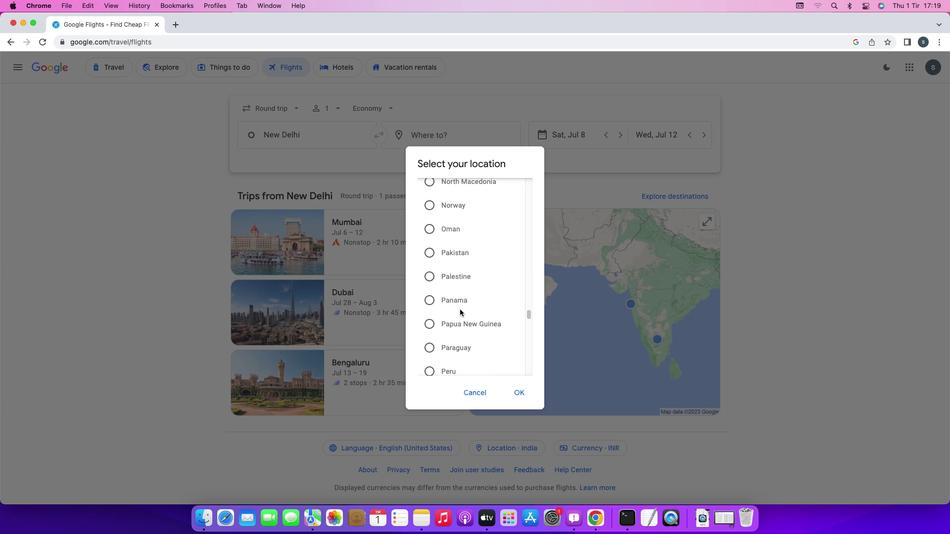 
Action: Mouse scrolled (460, 309) with delta (0, 0)
Screenshot: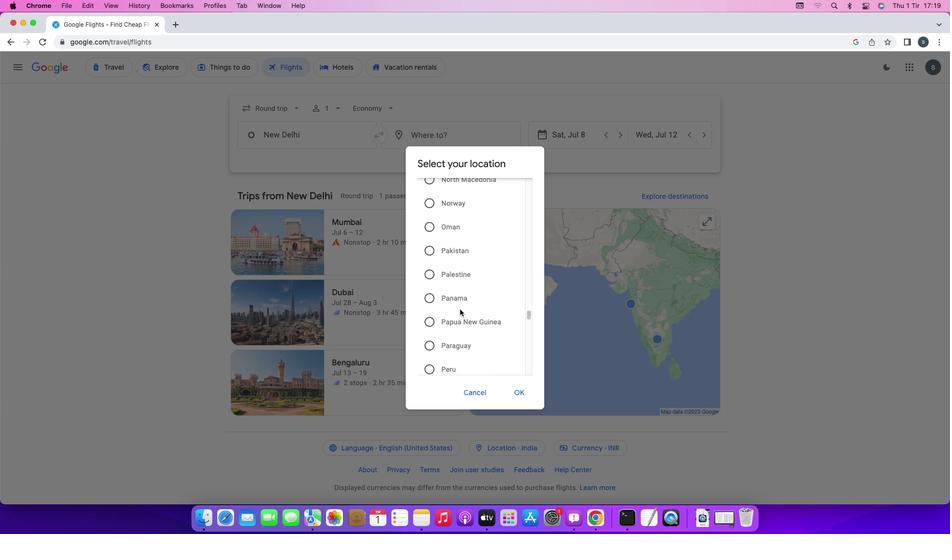 
Action: Mouse scrolled (460, 309) with delta (0, -1)
Screenshot: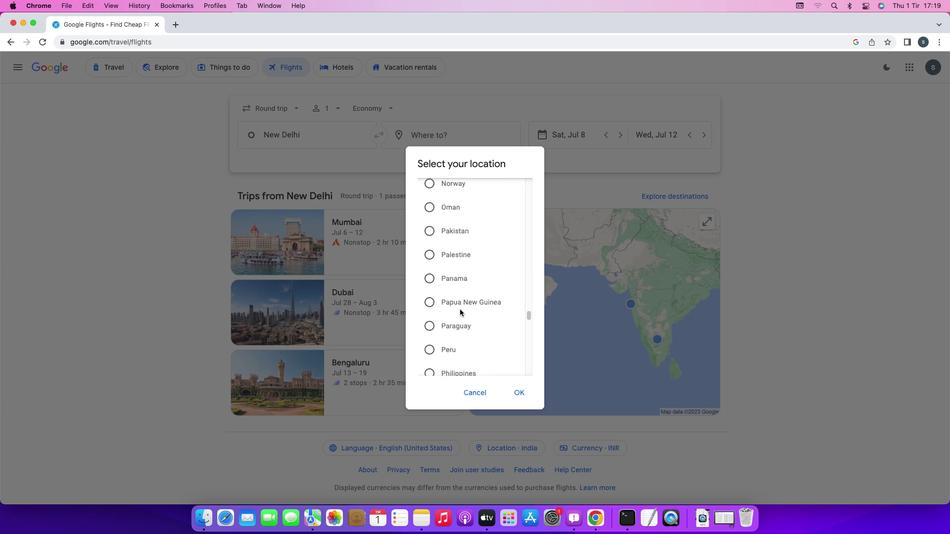 
Action: Mouse scrolled (460, 309) with delta (0, -2)
Screenshot: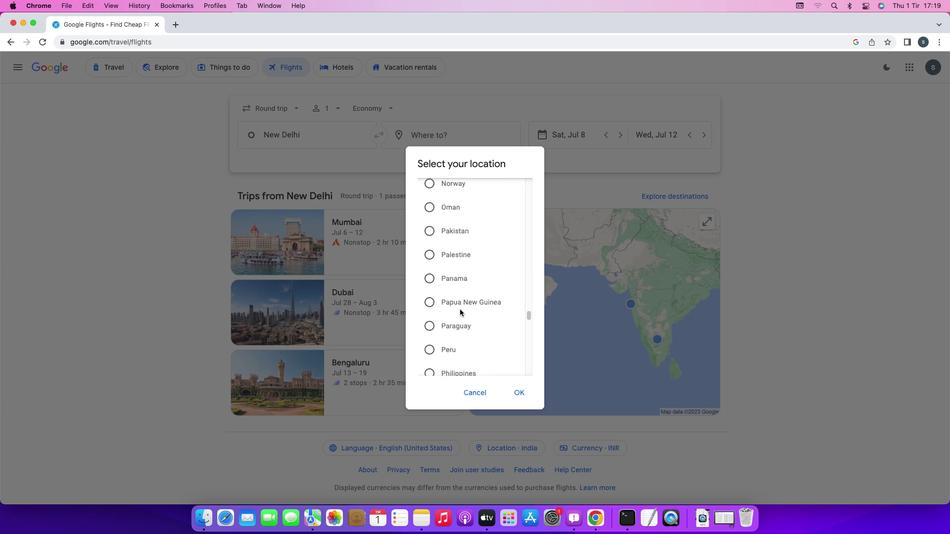 
Action: Mouse scrolled (460, 309) with delta (0, 0)
Screenshot: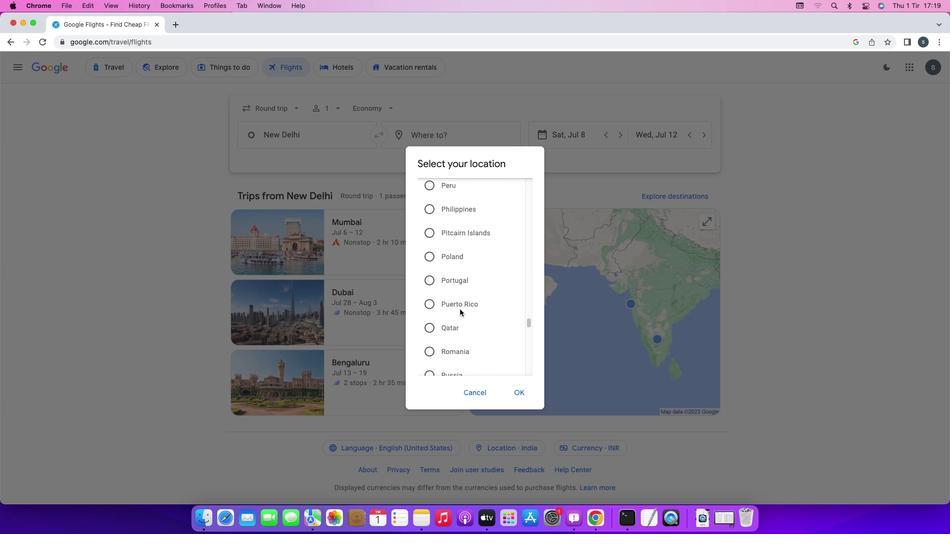 
Action: Mouse scrolled (460, 309) with delta (0, 0)
Screenshot: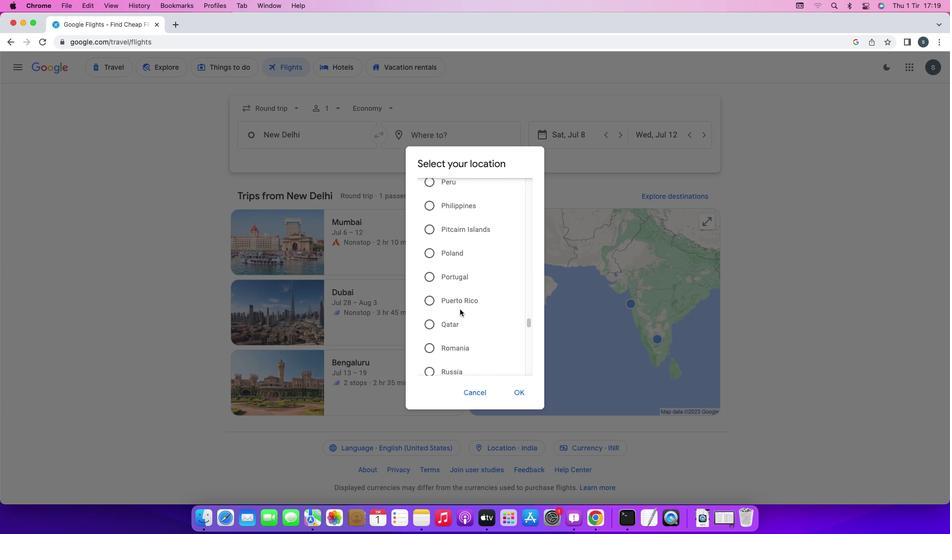 
Action: Mouse scrolled (460, 309) with delta (0, -1)
Screenshot: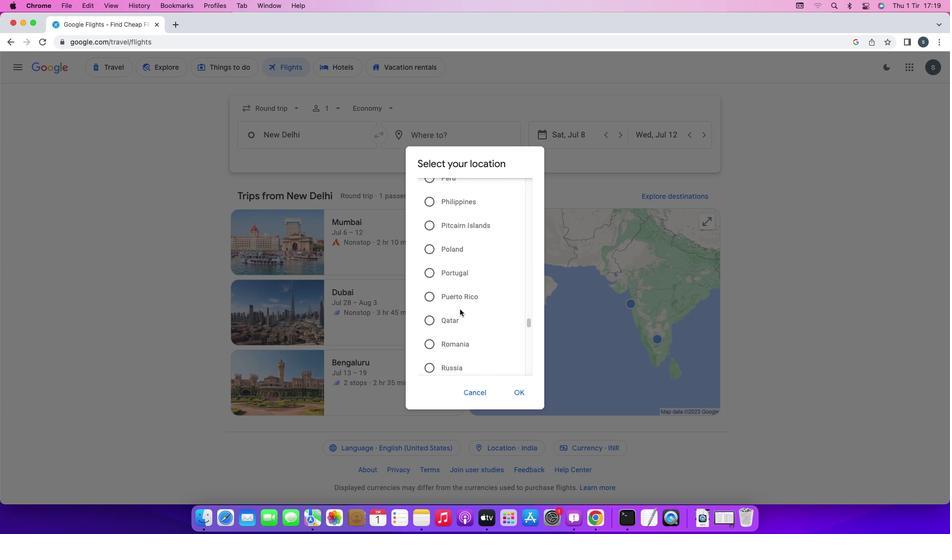 
Action: Mouse scrolled (460, 309) with delta (0, -1)
Screenshot: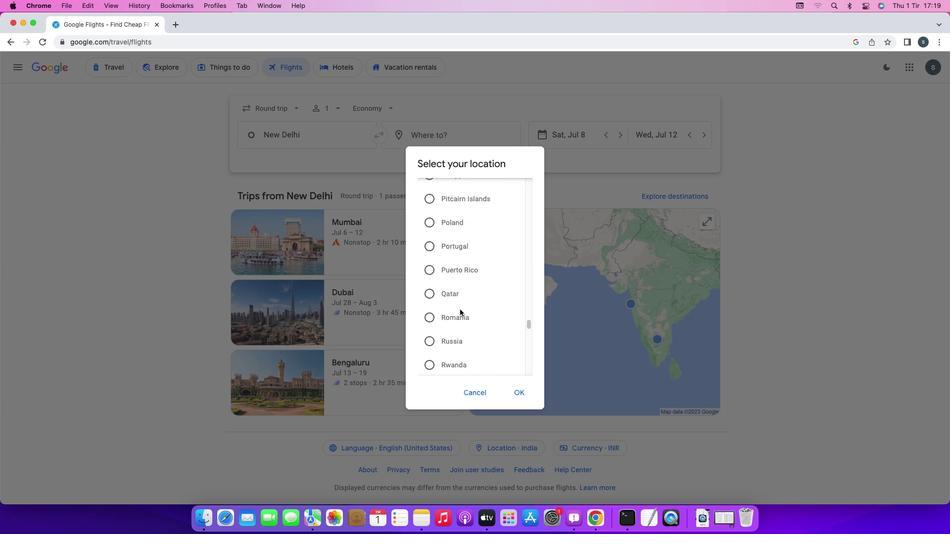 
Action: Mouse scrolled (460, 309) with delta (0, 0)
Screenshot: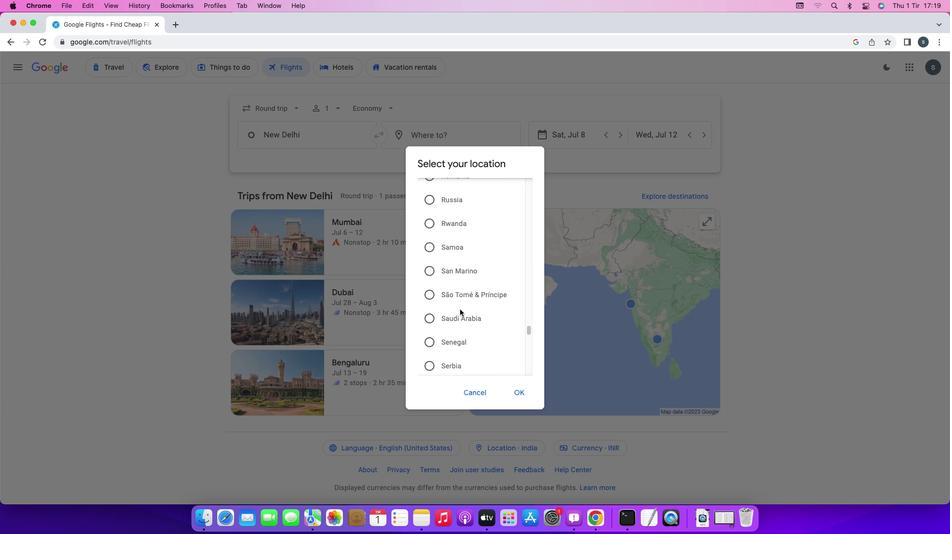 
Action: Mouse scrolled (460, 309) with delta (0, 0)
Screenshot: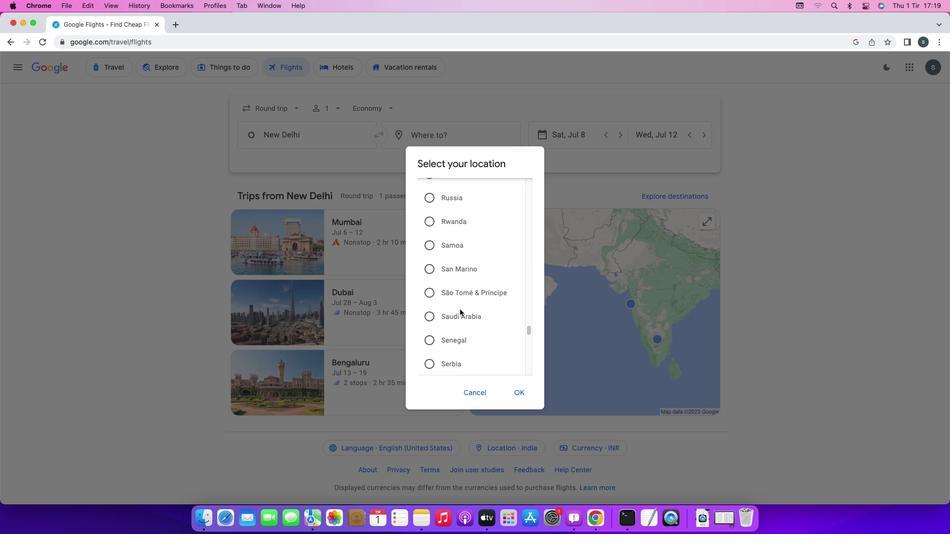 
Action: Mouse scrolled (460, 309) with delta (0, 0)
Screenshot: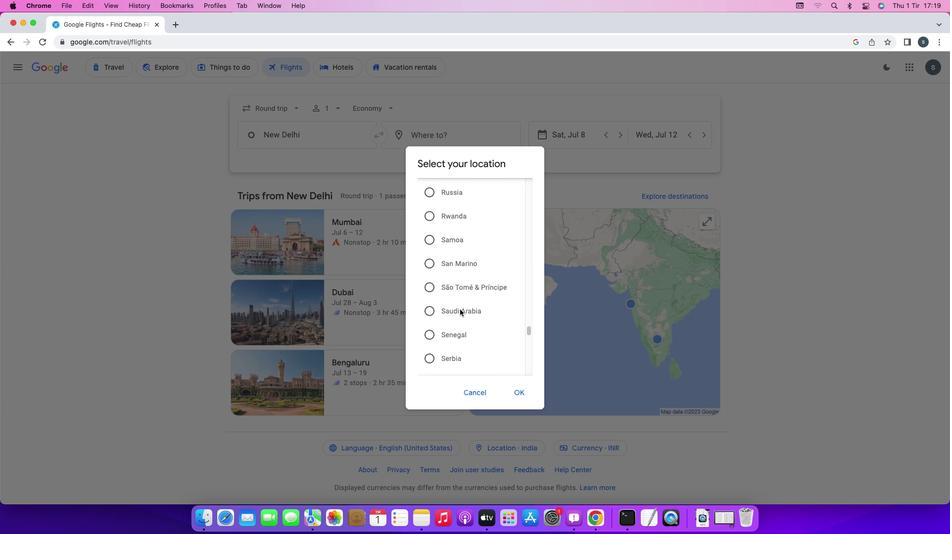 
Action: Mouse scrolled (460, 309) with delta (0, -1)
Screenshot: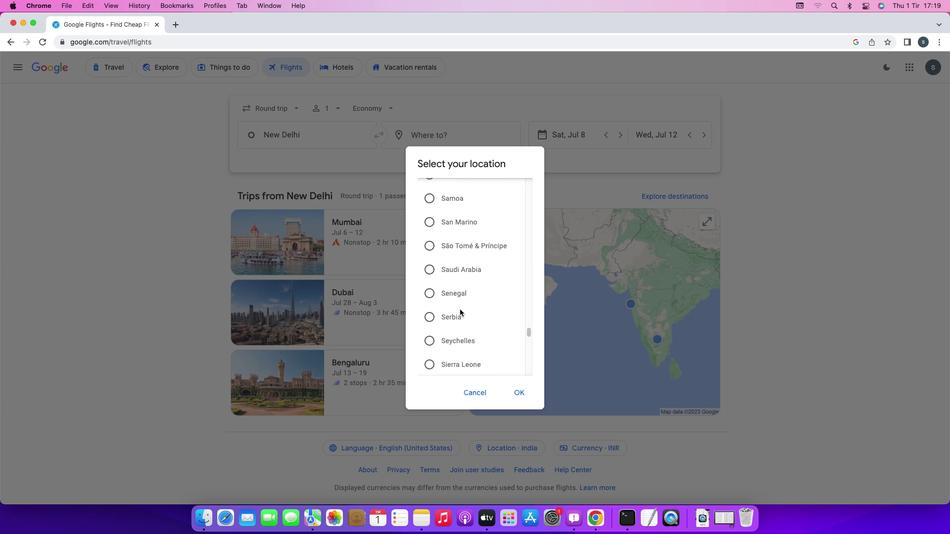 
Action: Mouse scrolled (460, 309) with delta (0, 0)
Screenshot: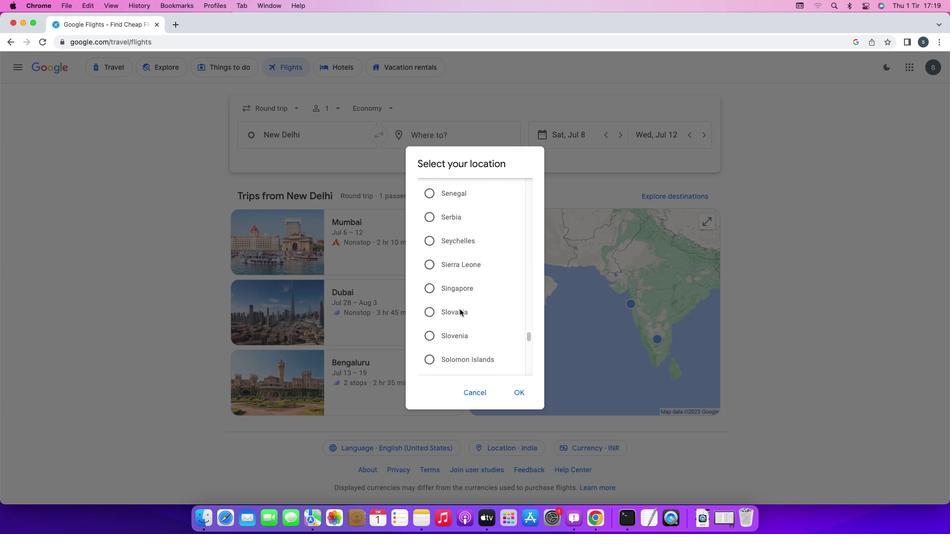 
Action: Mouse scrolled (460, 309) with delta (0, 0)
Screenshot: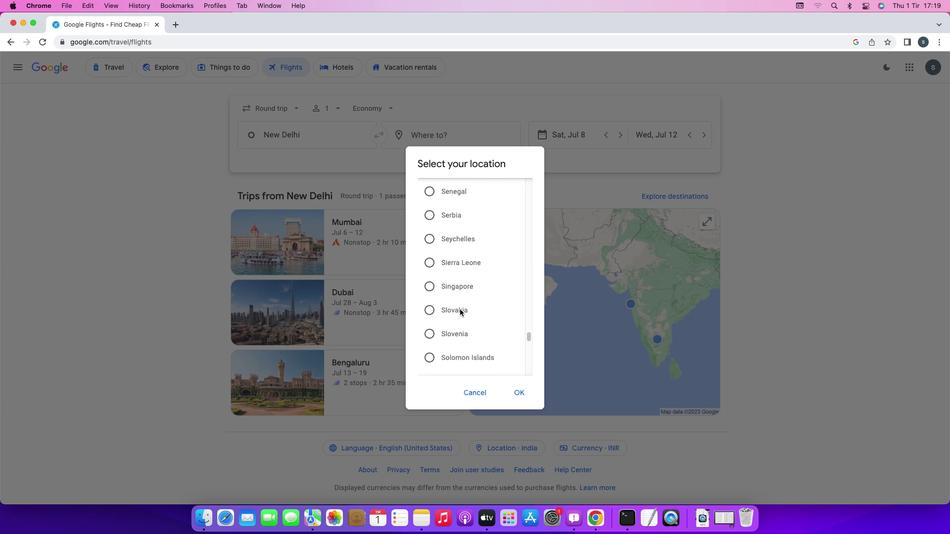 
Action: Mouse scrolled (460, 309) with delta (0, 0)
Screenshot: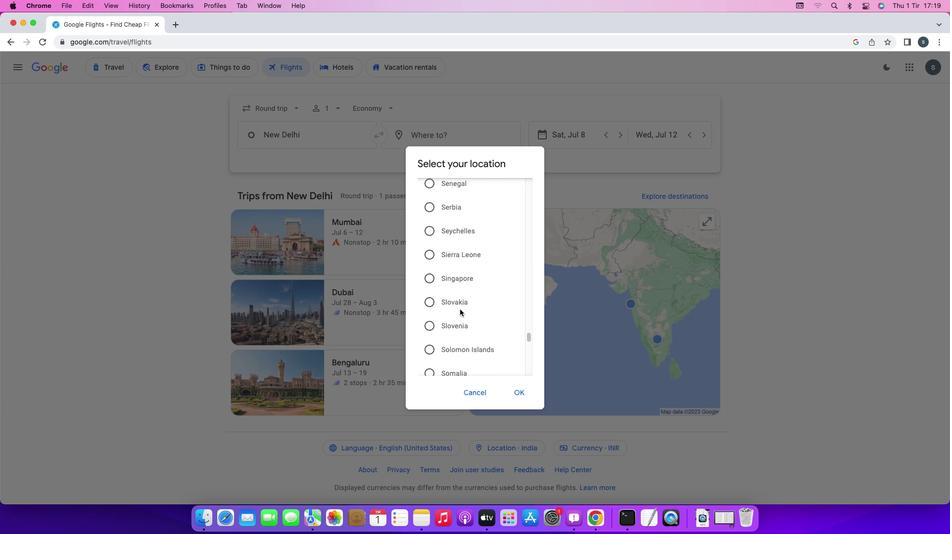 
Action: Mouse scrolled (460, 309) with delta (0, -1)
Screenshot: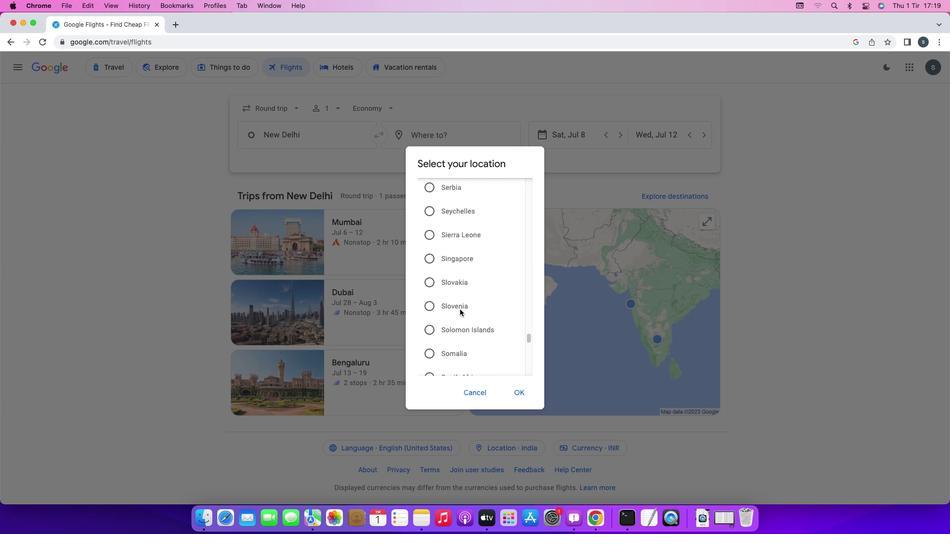 
Action: Mouse scrolled (460, 309) with delta (0, 0)
Screenshot: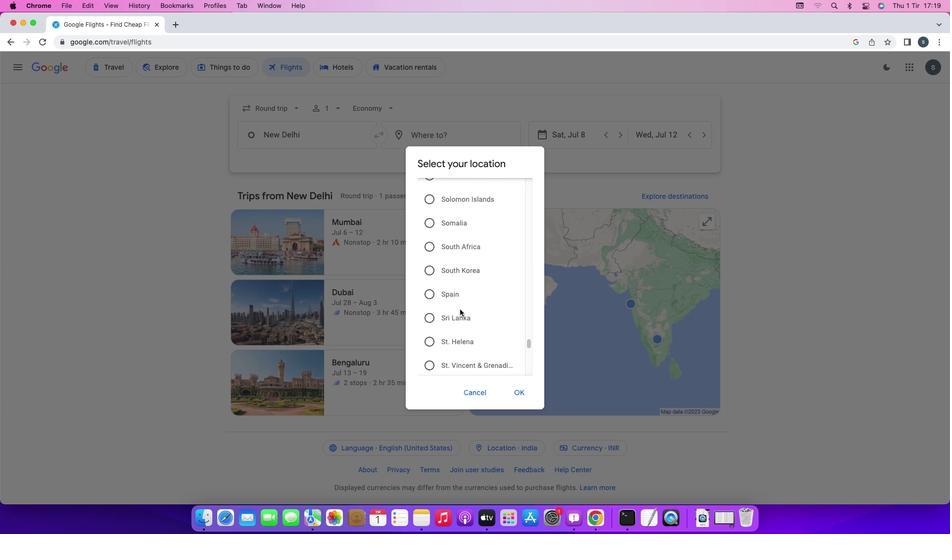
Action: Mouse scrolled (460, 309) with delta (0, 0)
Screenshot: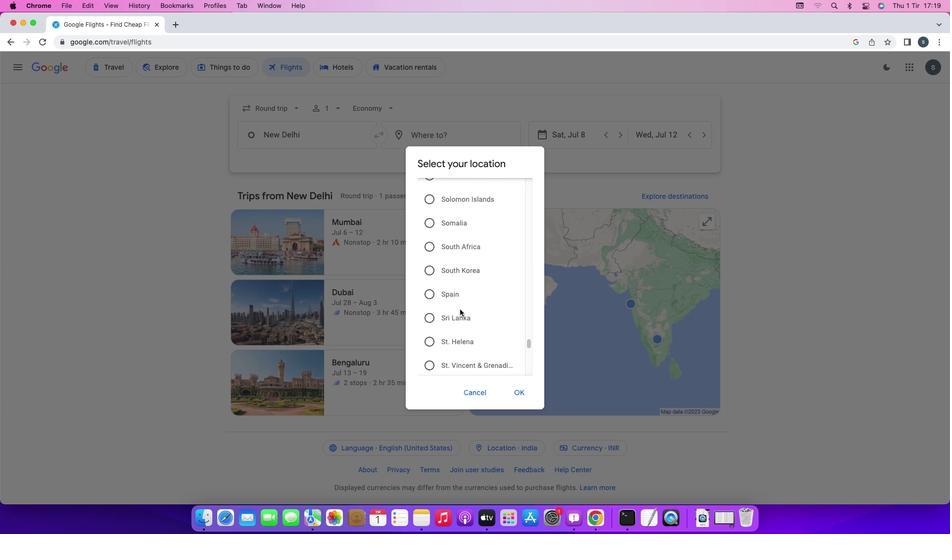 
Action: Mouse scrolled (460, 309) with delta (0, -1)
Screenshot: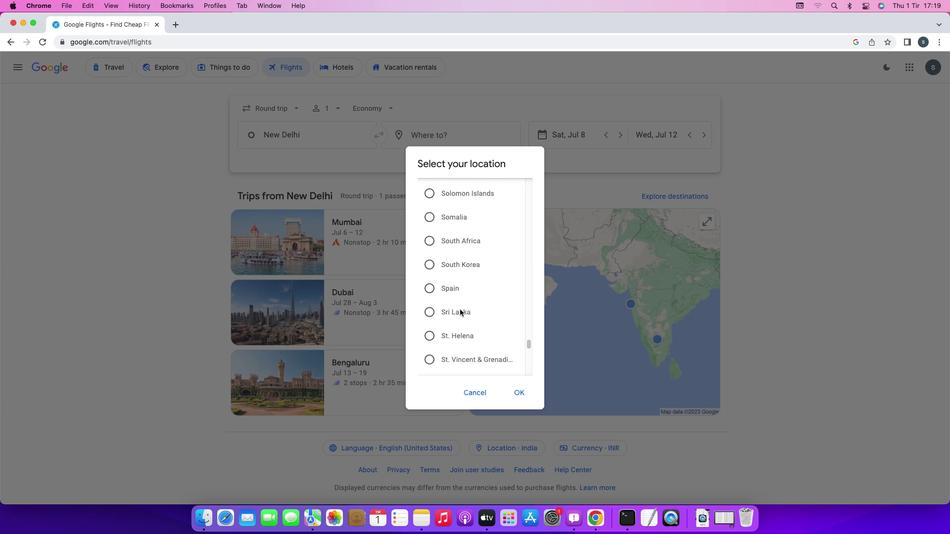
Action: Mouse scrolled (460, 309) with delta (0, -1)
Screenshot: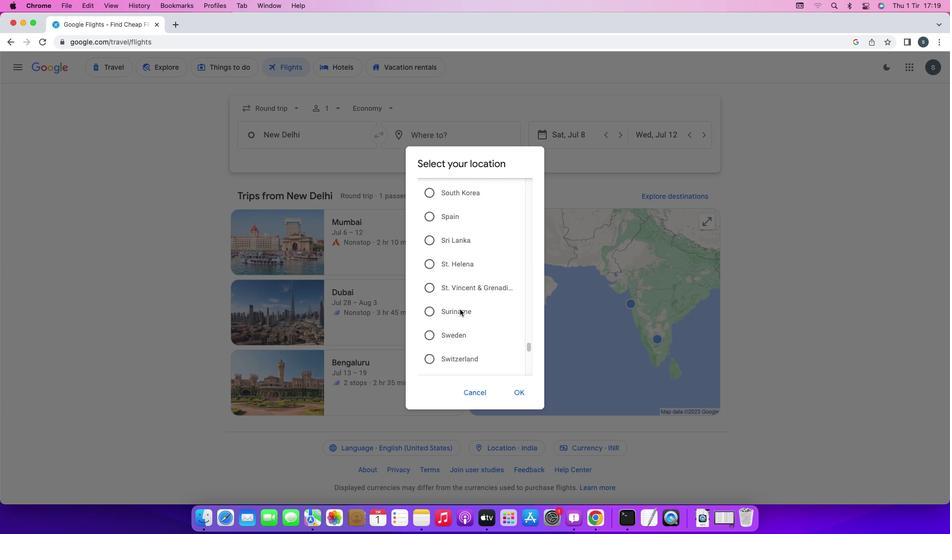 
Action: Mouse scrolled (460, 309) with delta (0, 0)
Screenshot: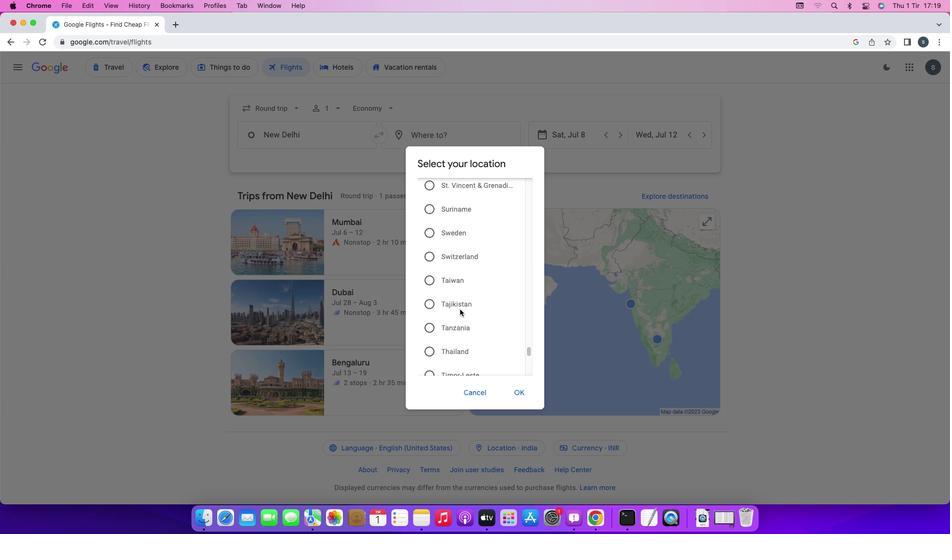 
Action: Mouse scrolled (460, 309) with delta (0, 0)
Screenshot: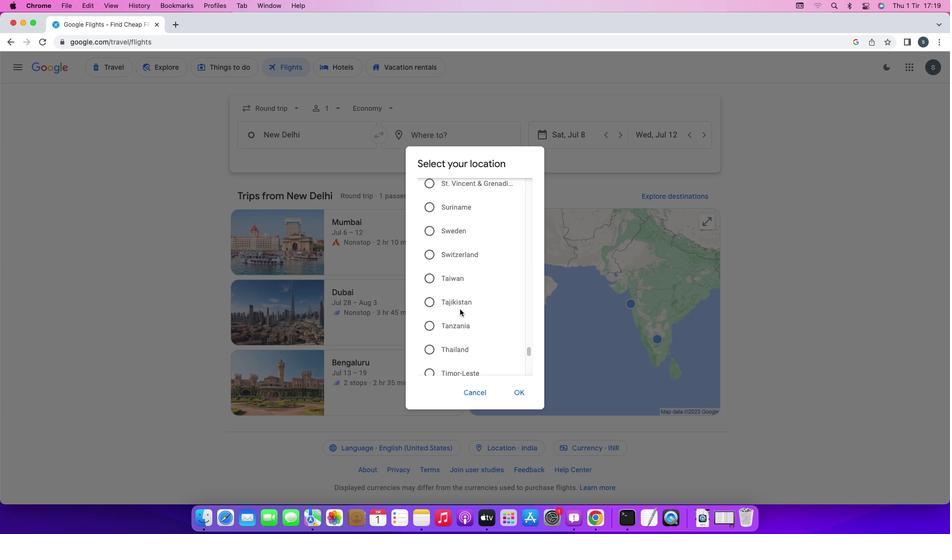 
Action: Mouse scrolled (460, 309) with delta (0, 0)
Screenshot: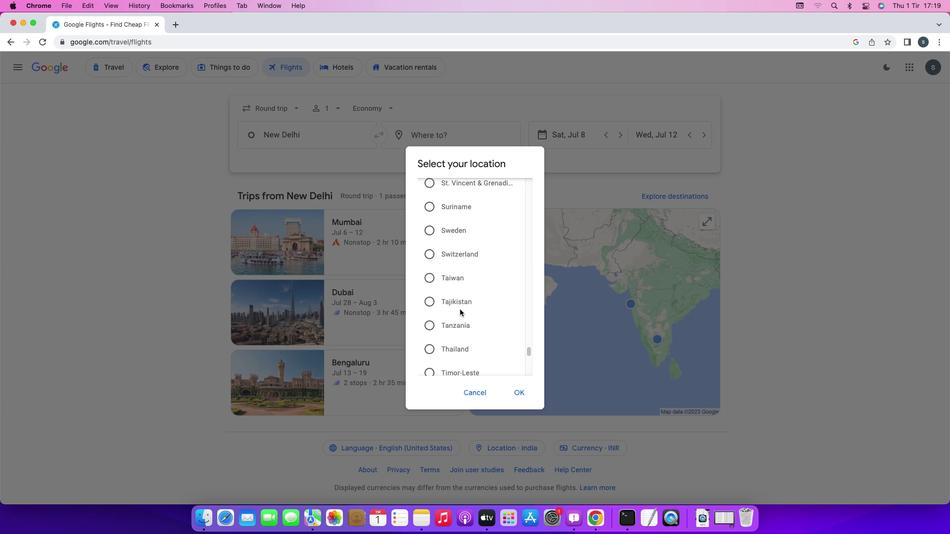 
Action: Mouse scrolled (460, 309) with delta (0, 0)
Screenshot: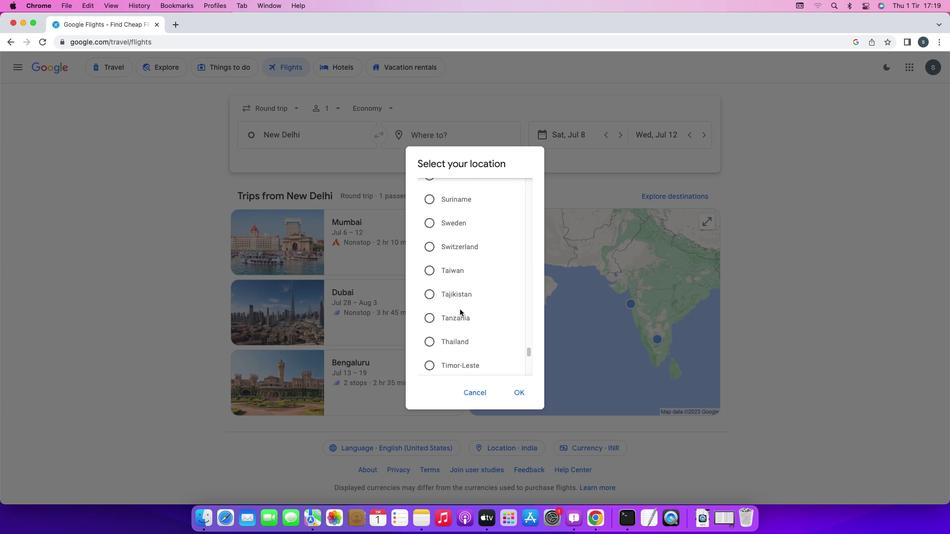 
Action: Mouse scrolled (460, 309) with delta (0, -1)
Screenshot: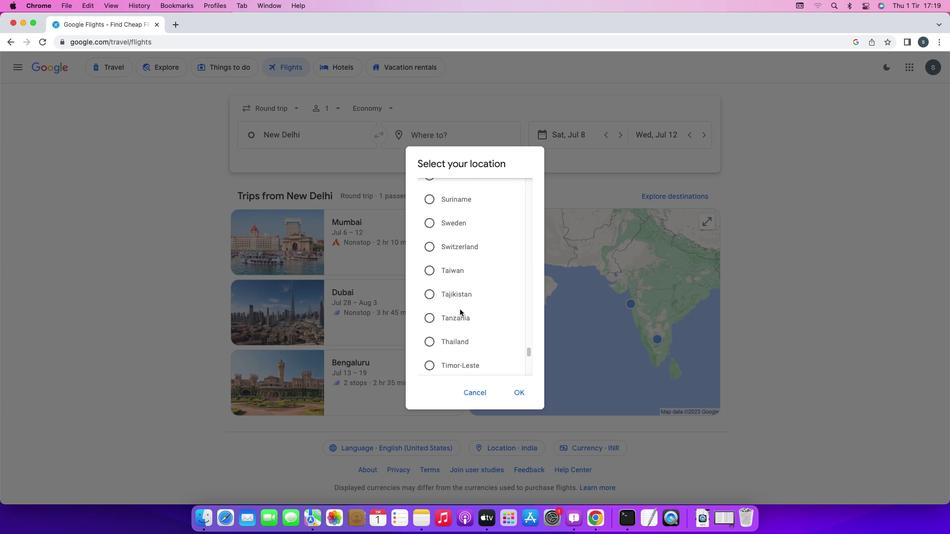 
Action: Mouse scrolled (460, 309) with delta (0, -2)
Screenshot: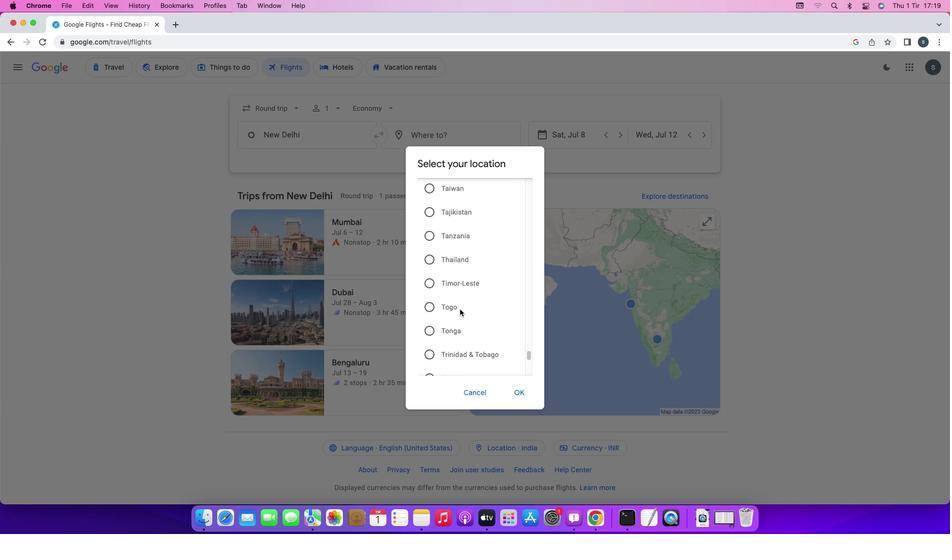 
Action: Mouse scrolled (460, 309) with delta (0, 0)
Screenshot: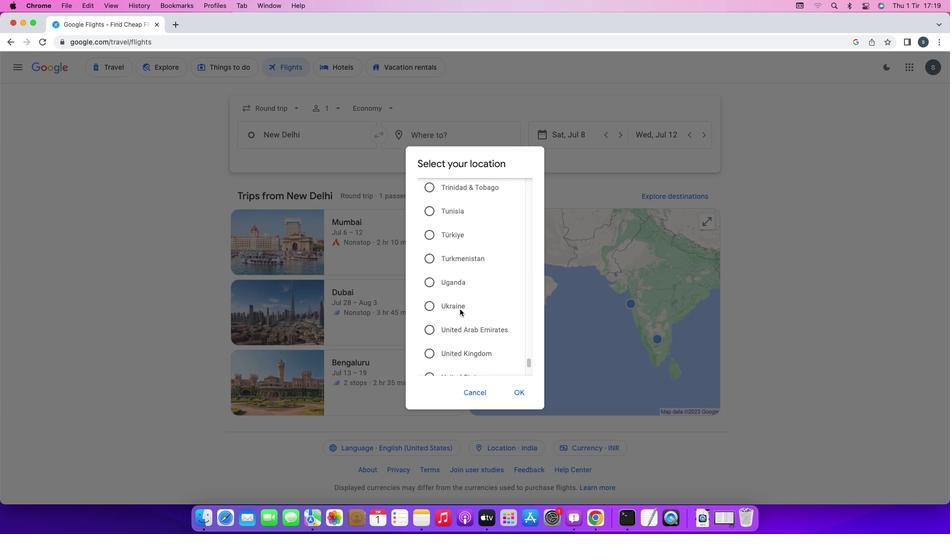 
Action: Mouse scrolled (460, 309) with delta (0, 0)
Screenshot: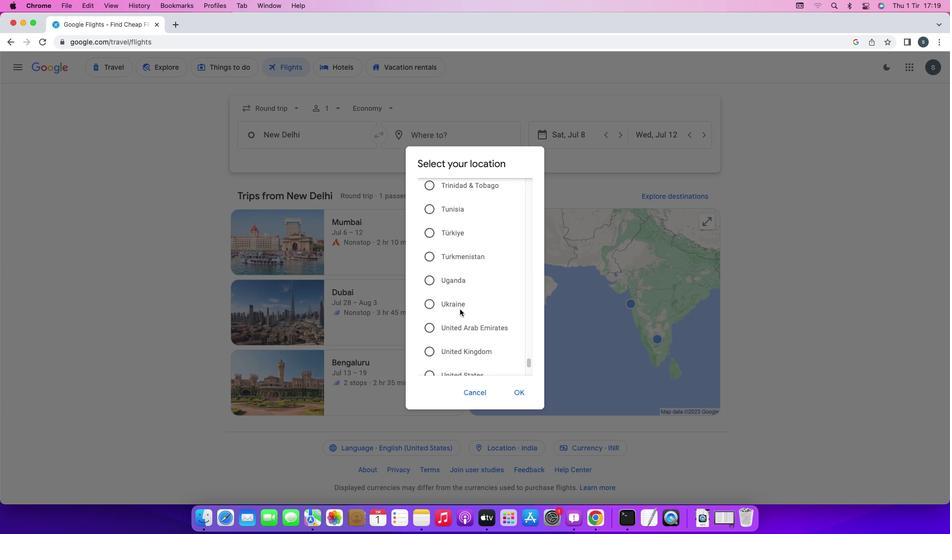 
Action: Mouse scrolled (460, 309) with delta (0, 0)
Screenshot: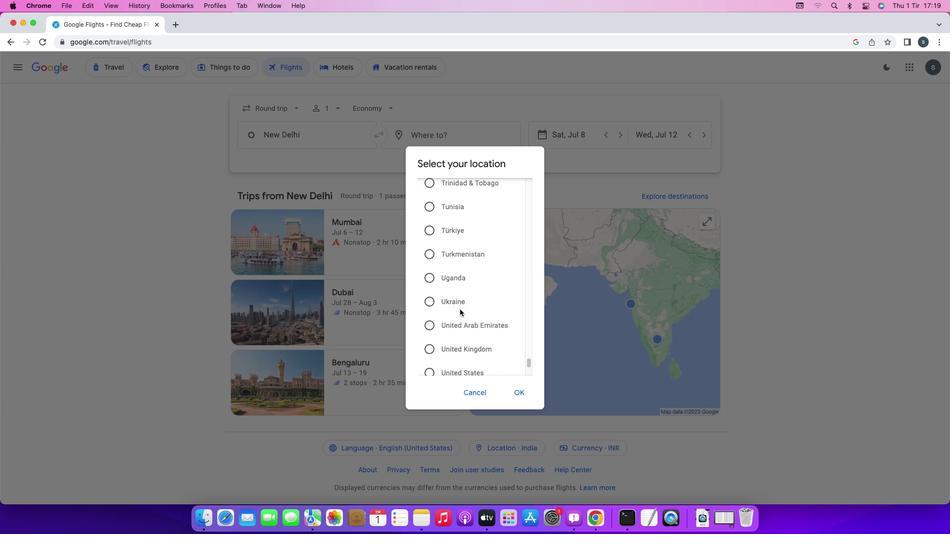
Action: Mouse moved to (431, 336)
Screenshot: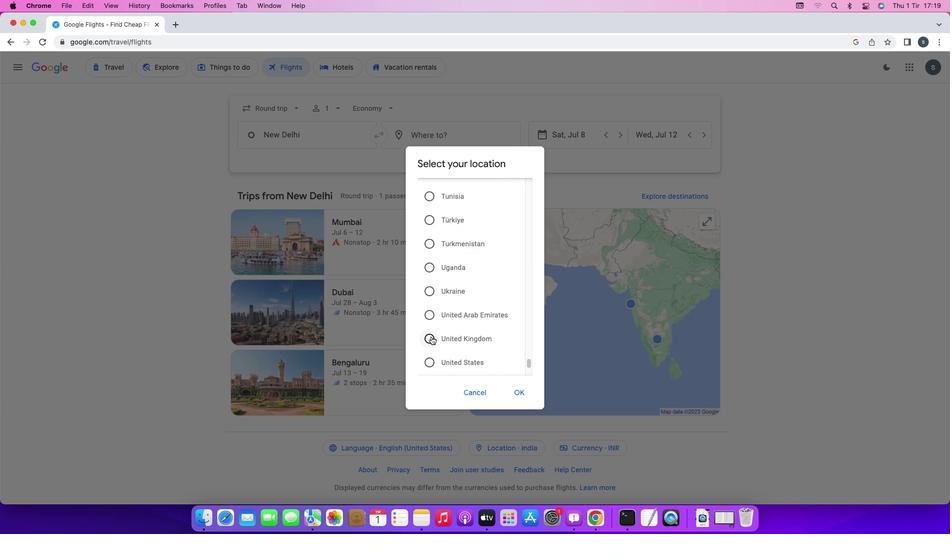 
Action: Mouse pressed left at (431, 336)
Screenshot: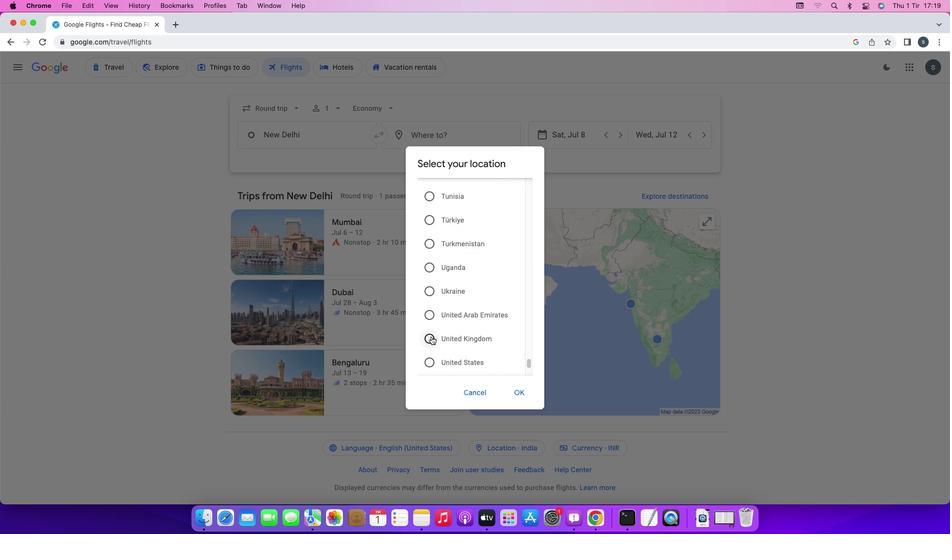 
Action: Mouse moved to (516, 390)
Screenshot: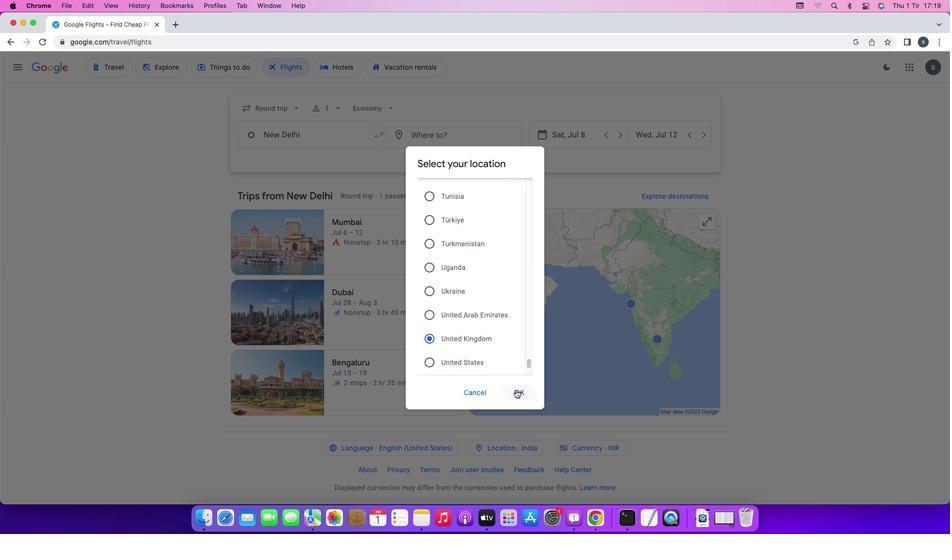 
Action: Mouse pressed left at (516, 390)
Screenshot: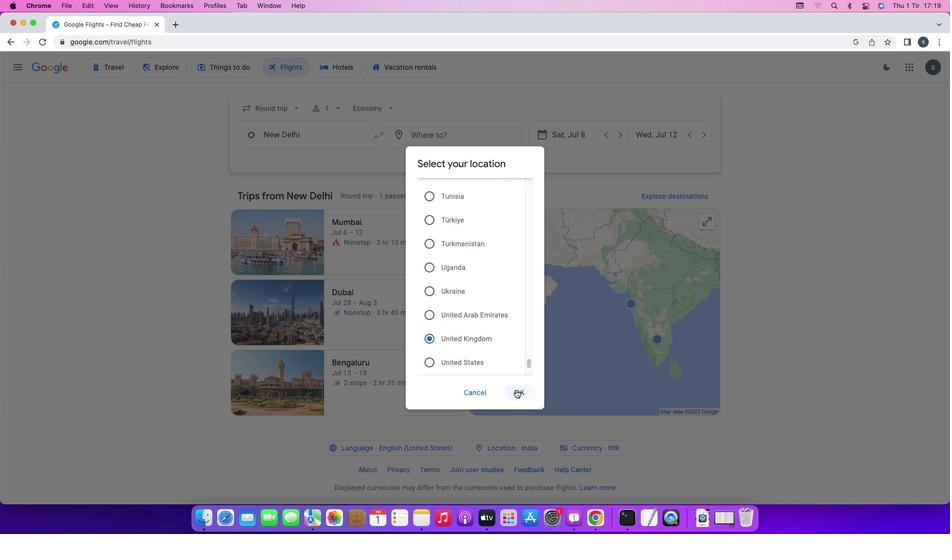 
Action: Mouse moved to (596, 201)
Screenshot: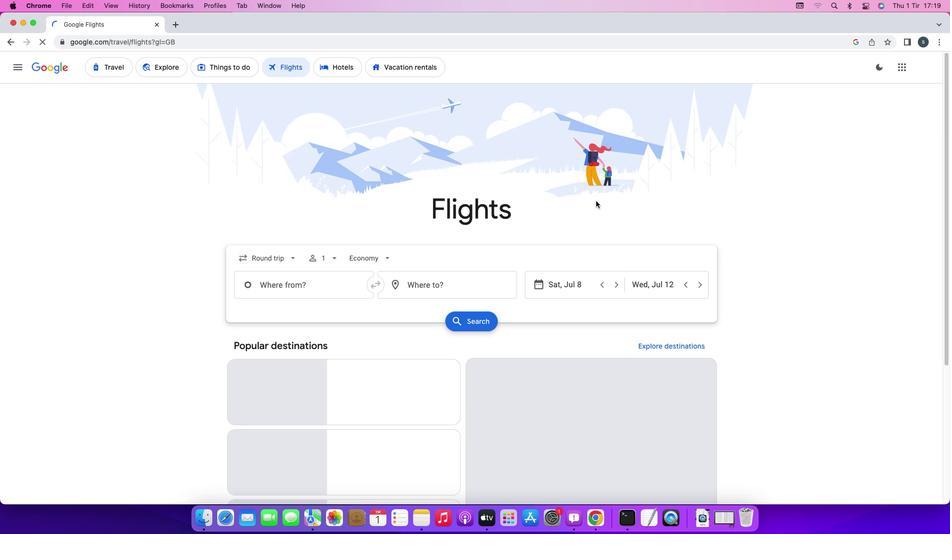 
